 Task: For heading Use Amatic SC with green colour, bold & Underline.  font size for heading24,  'Change the font style of data to'Amatic SC and font size to 16,  Change the alignment of both headline & data to Align center.  In the sheet  Attendance Summary
Action: Mouse moved to (266, 128)
Screenshot: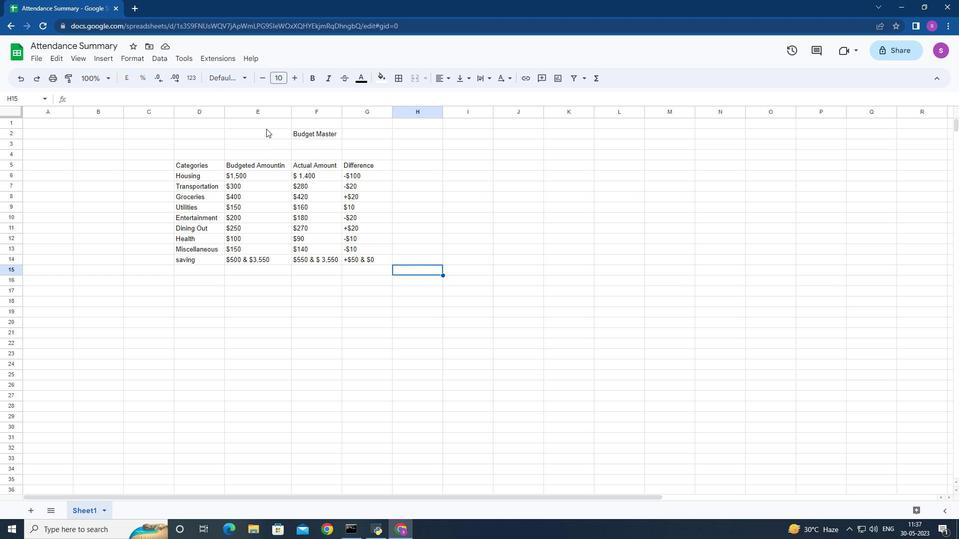 
Action: Mouse pressed left at (266, 128)
Screenshot: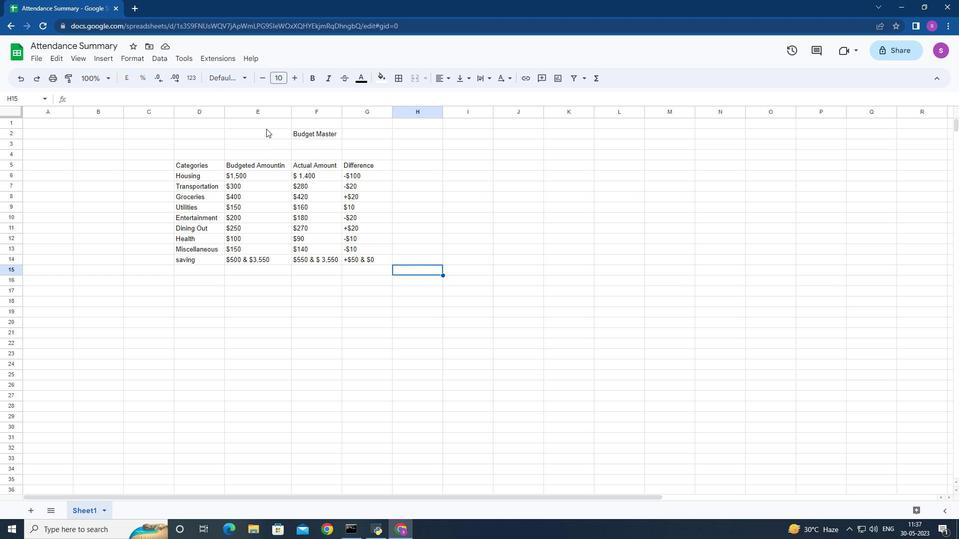 
Action: Mouse moved to (247, 77)
Screenshot: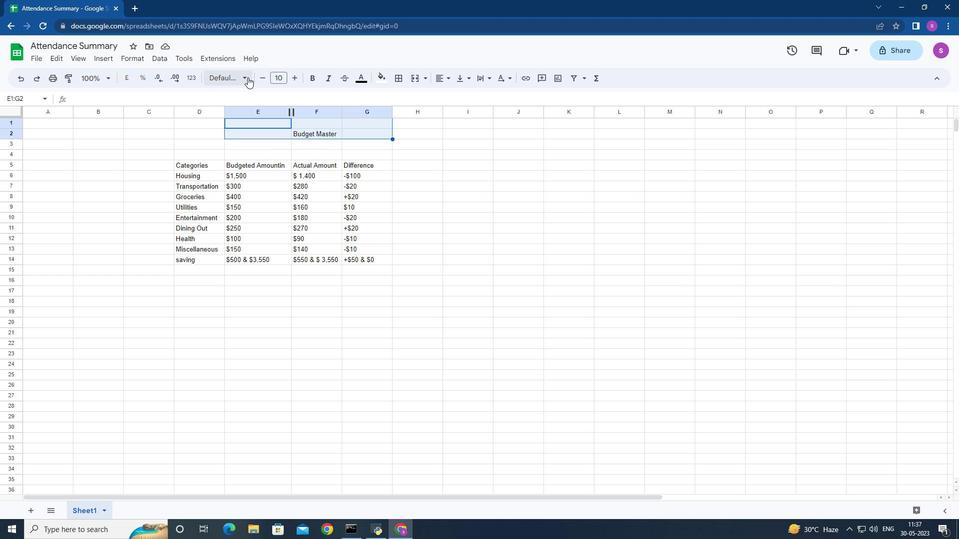 
Action: Mouse pressed left at (247, 77)
Screenshot: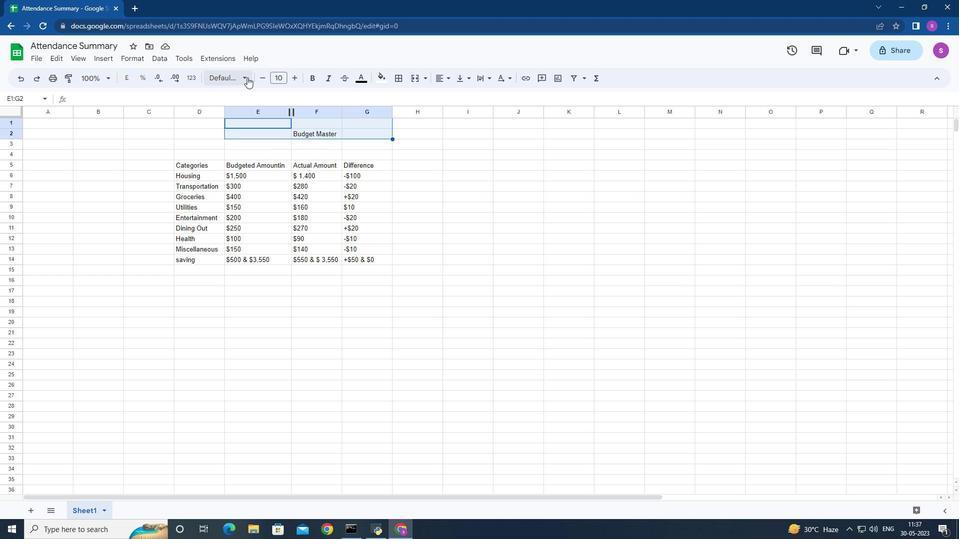 
Action: Mouse moved to (249, 262)
Screenshot: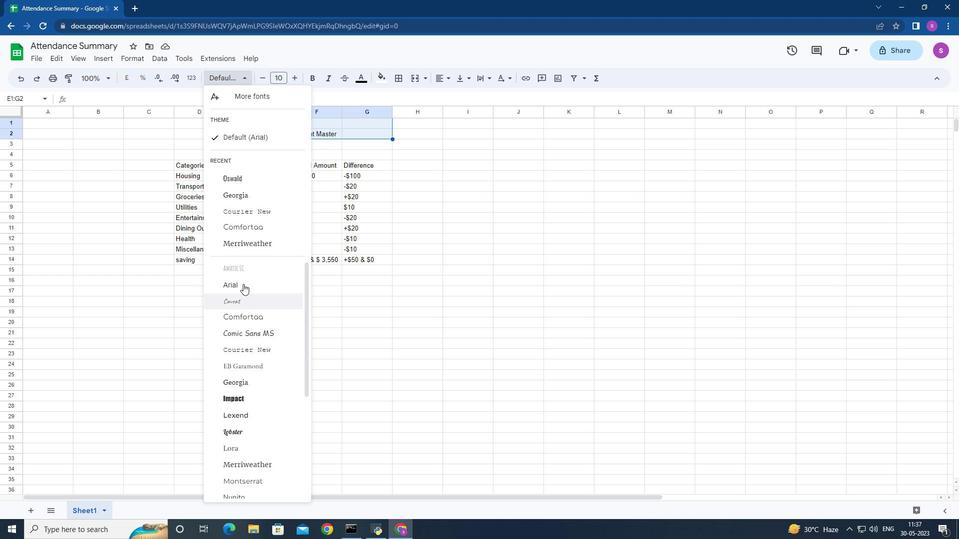 
Action: Mouse pressed left at (249, 262)
Screenshot: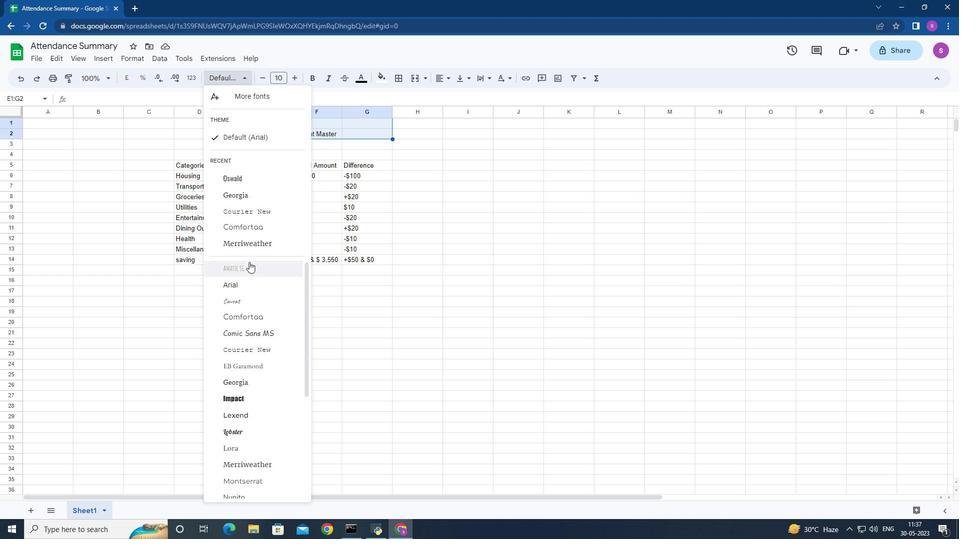 
Action: Mouse moved to (362, 79)
Screenshot: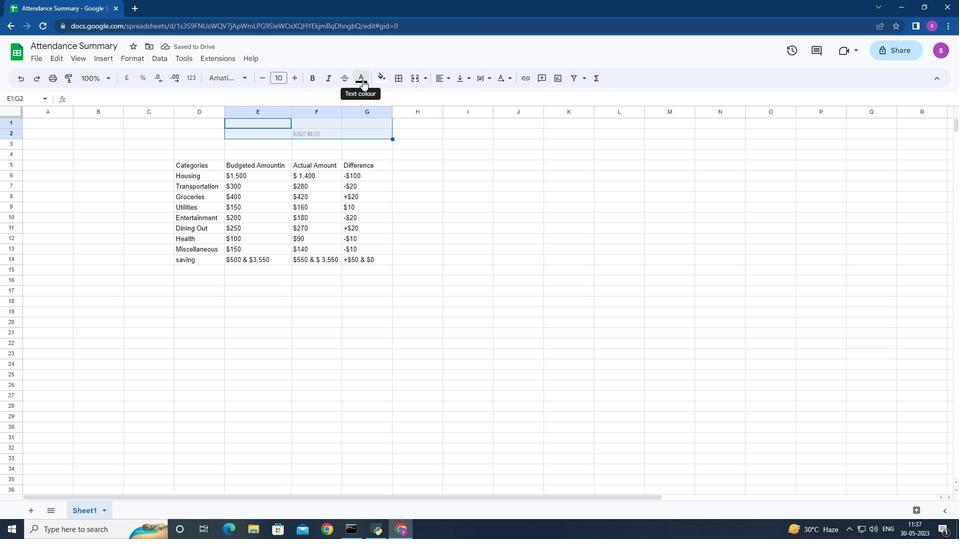 
Action: Mouse pressed left at (362, 79)
Screenshot: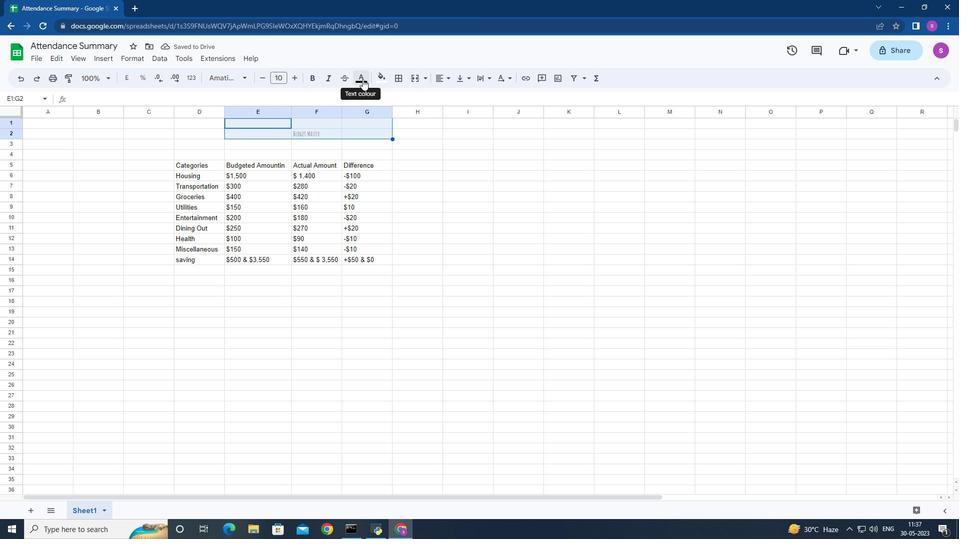 
Action: Mouse moved to (409, 124)
Screenshot: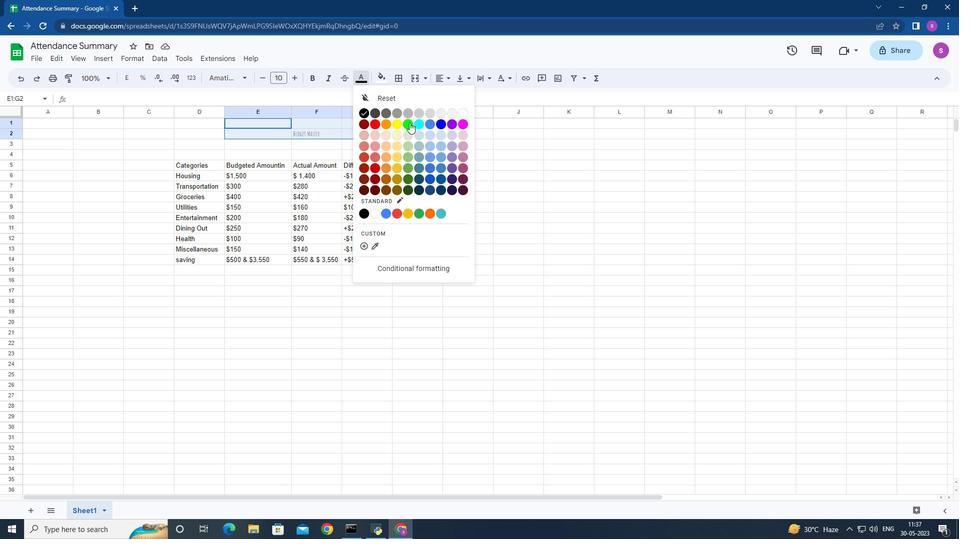 
Action: Mouse pressed left at (409, 124)
Screenshot: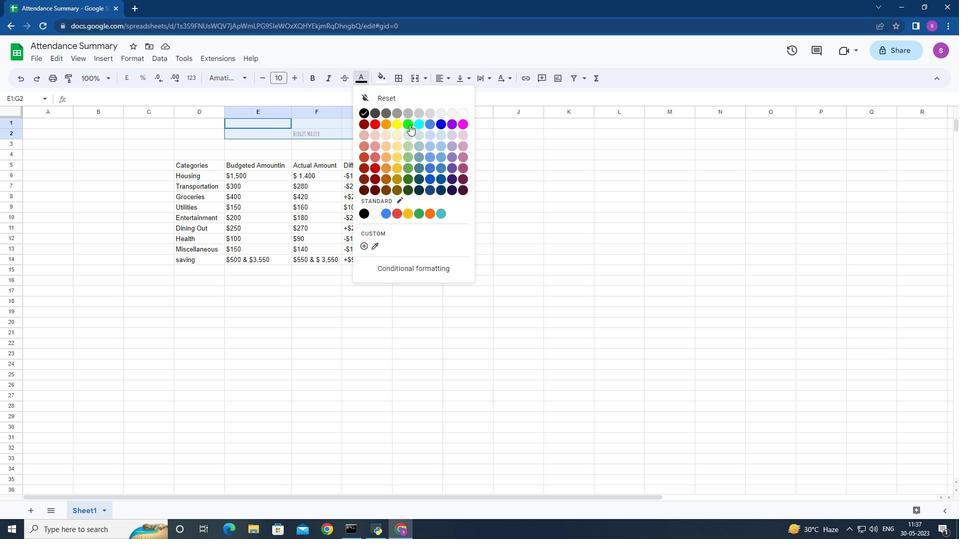 
Action: Mouse moved to (363, 77)
Screenshot: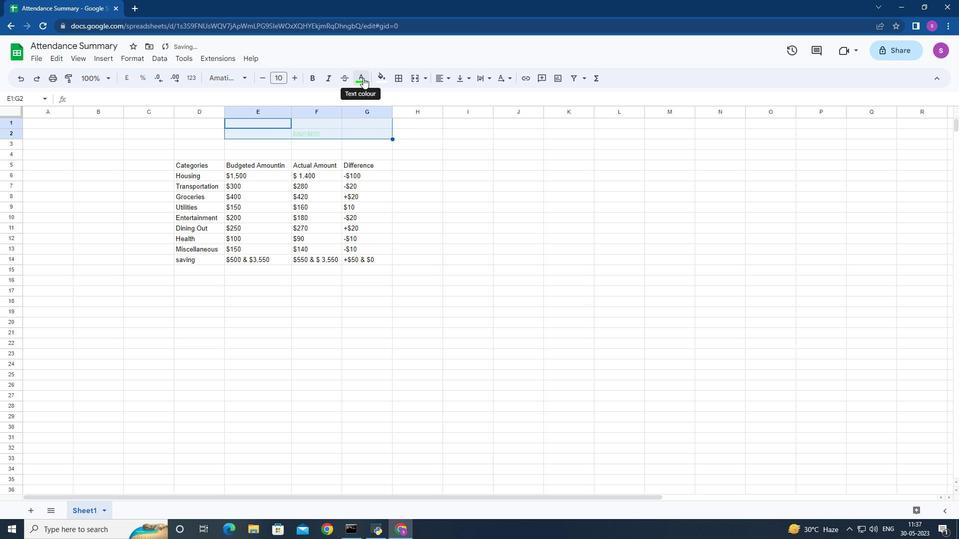 
Action: Mouse pressed left at (363, 77)
Screenshot: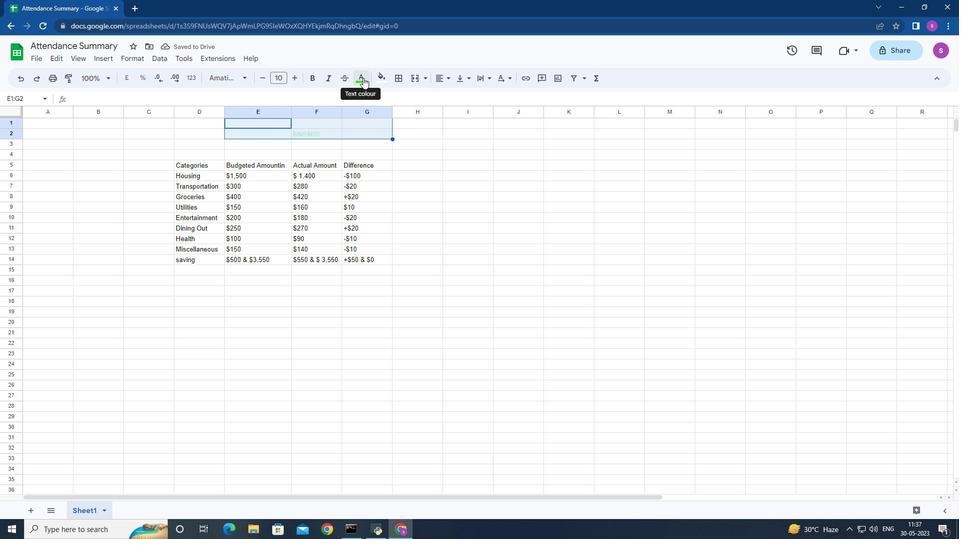 
Action: Mouse moved to (407, 125)
Screenshot: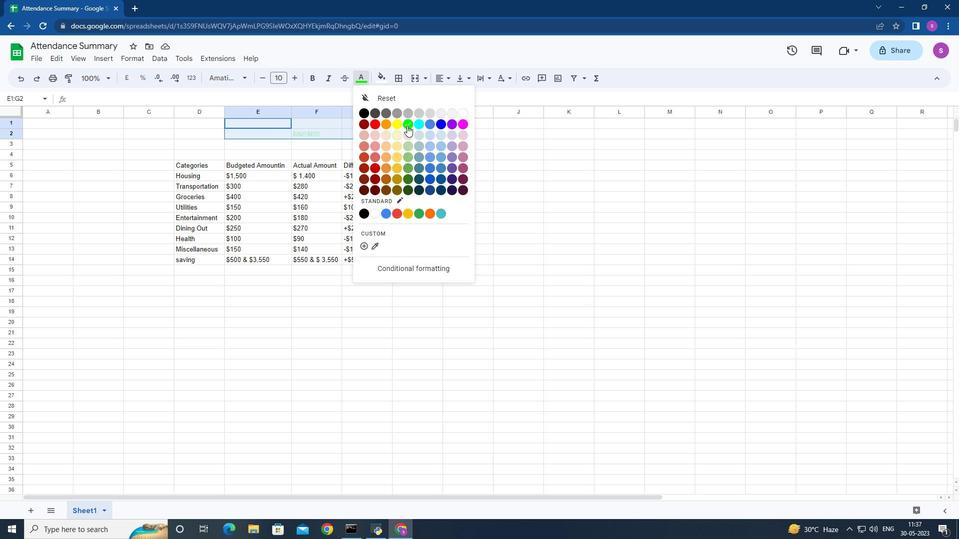 
Action: Mouse pressed left at (407, 125)
Screenshot: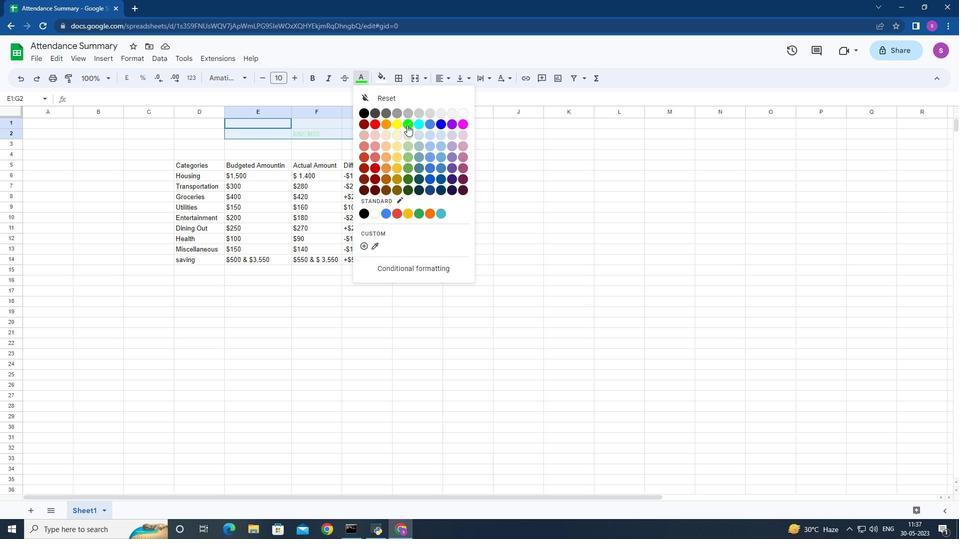
Action: Mouse moved to (310, 77)
Screenshot: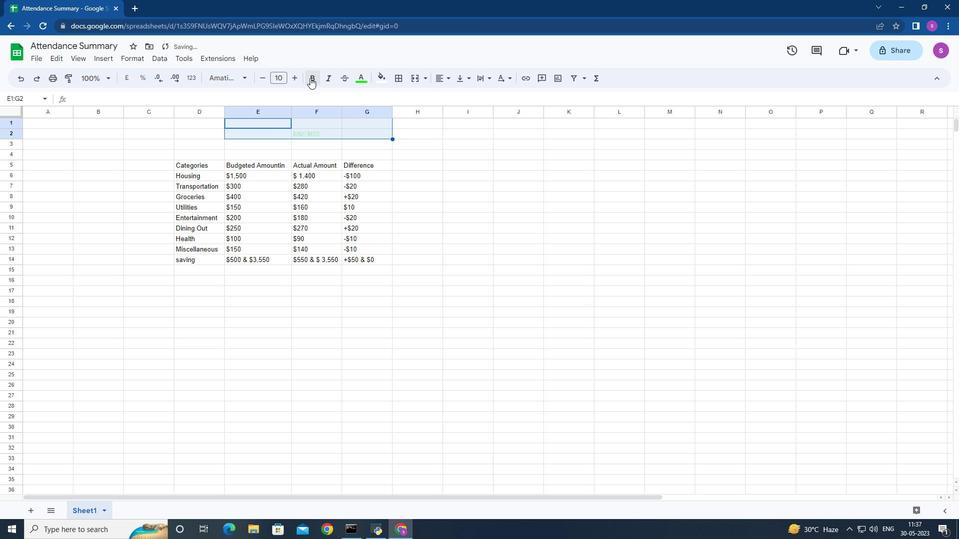 
Action: Mouse pressed left at (310, 77)
Screenshot: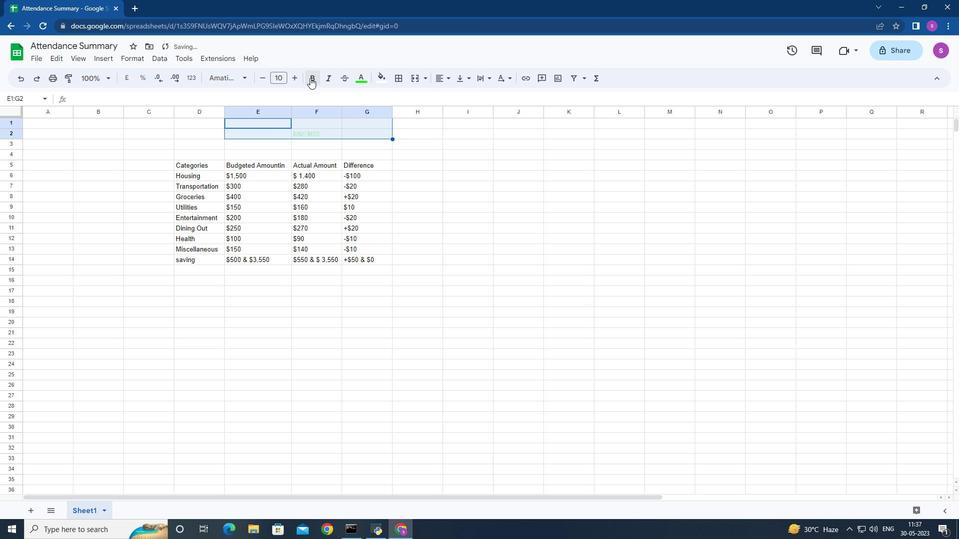 
Action: Mouse moved to (133, 59)
Screenshot: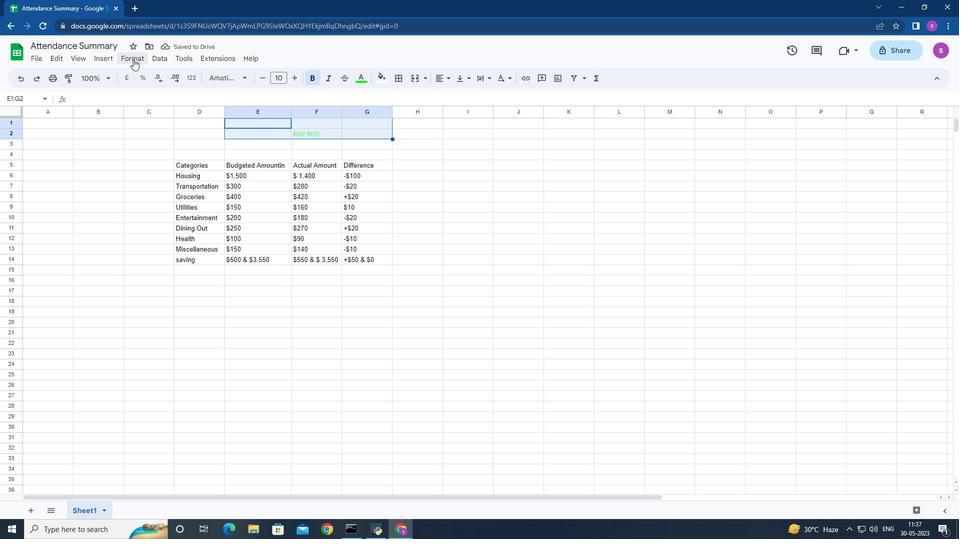 
Action: Mouse pressed left at (133, 59)
Screenshot: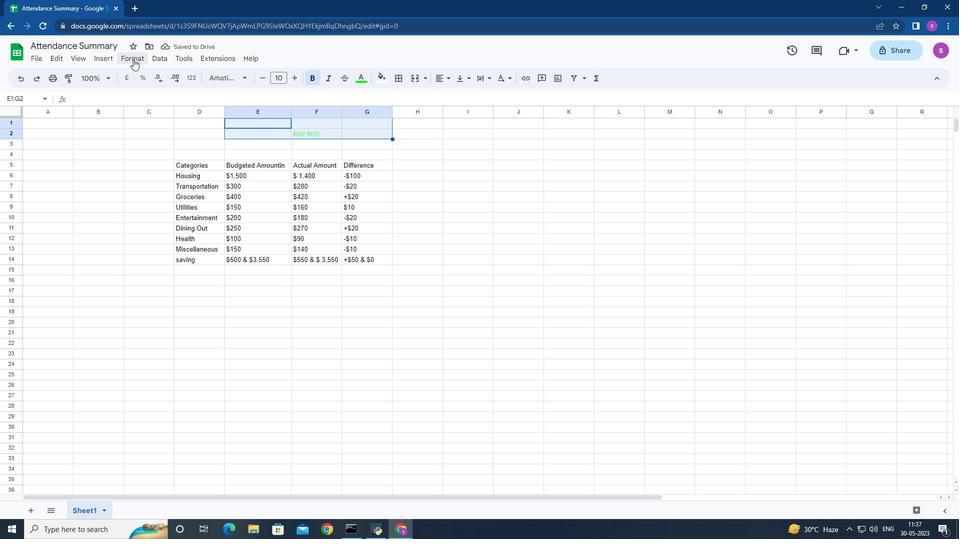
Action: Mouse moved to (307, 150)
Screenshot: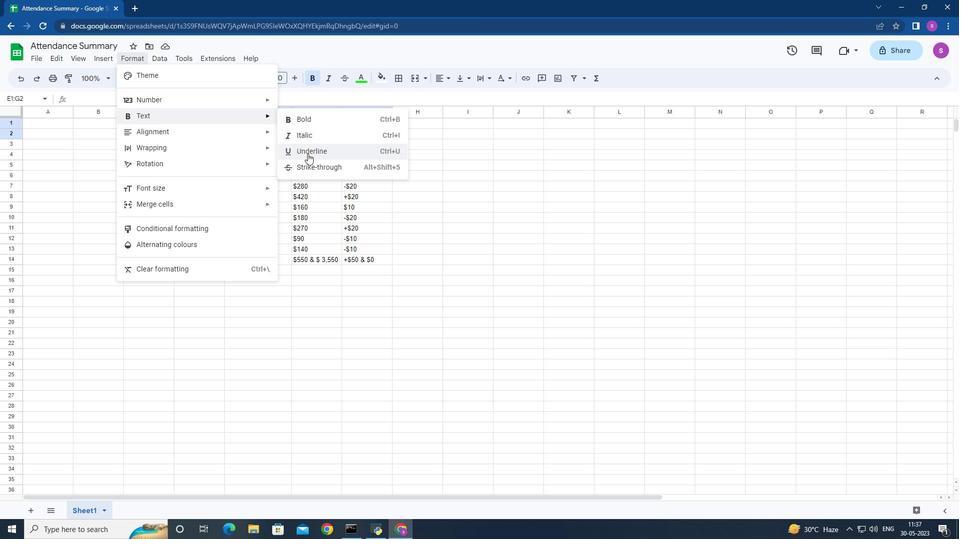 
Action: Mouse pressed left at (307, 150)
Screenshot: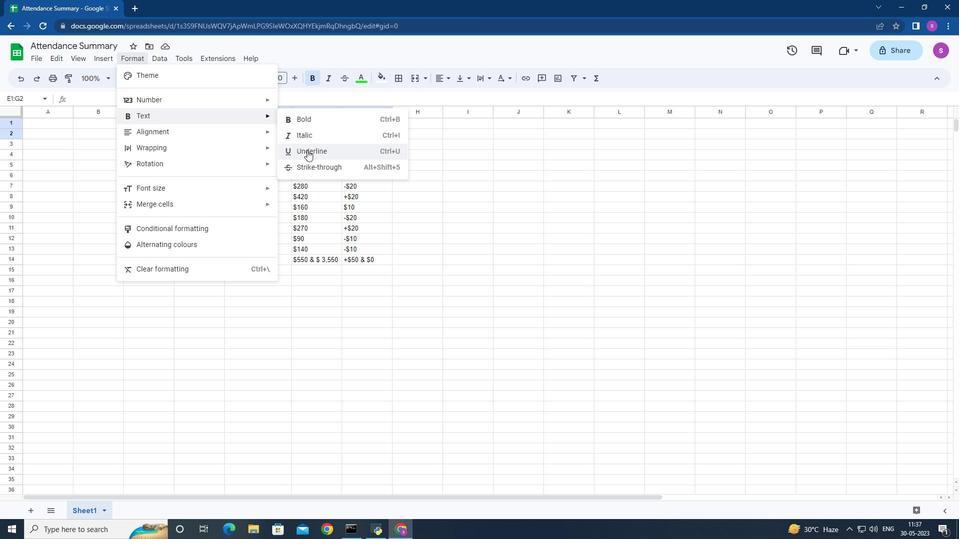 
Action: Mouse moved to (295, 77)
Screenshot: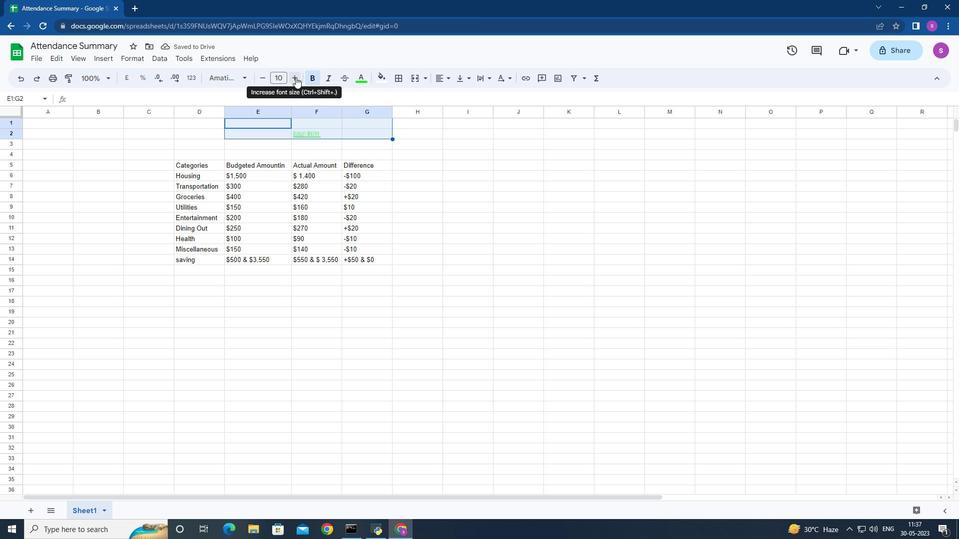 
Action: Mouse pressed left at (295, 77)
Screenshot: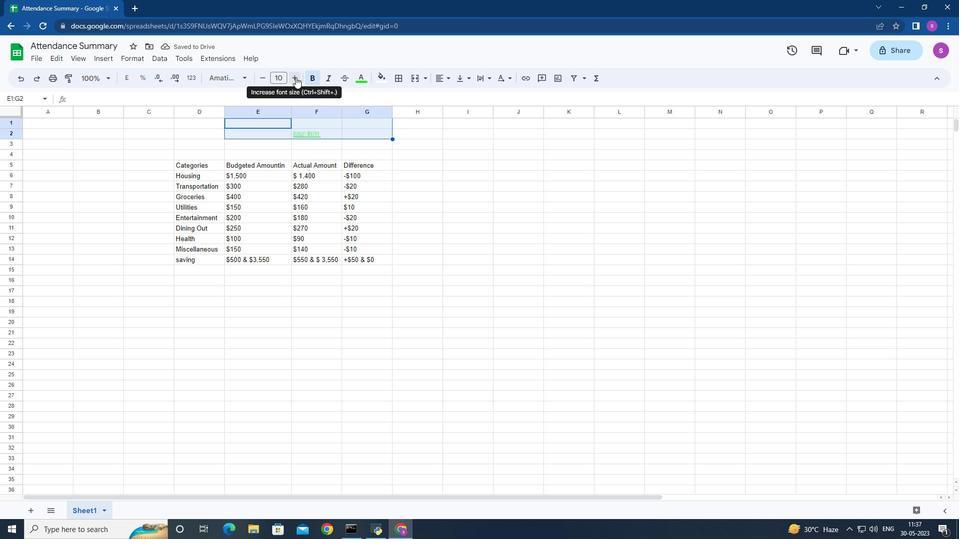 
Action: Mouse pressed left at (295, 77)
Screenshot: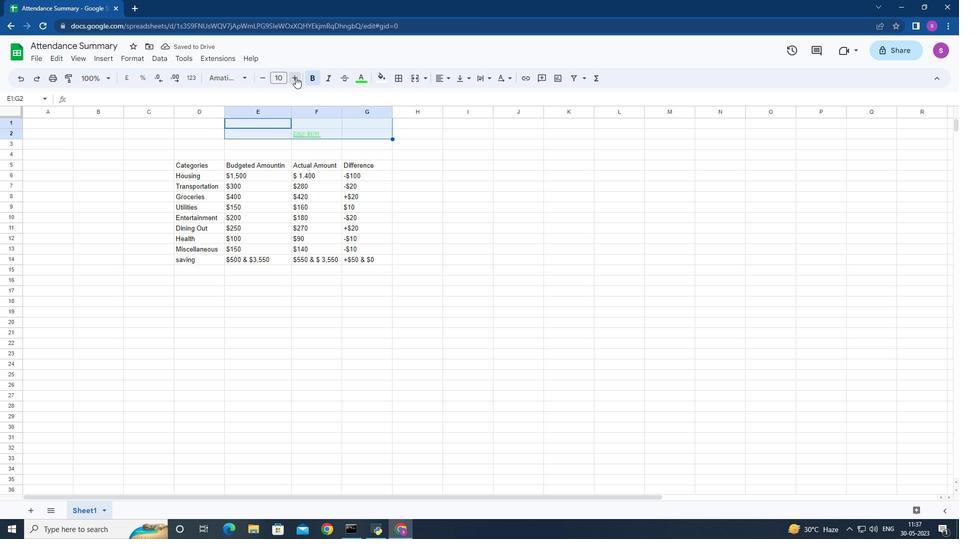 
Action: Mouse pressed left at (295, 77)
Screenshot: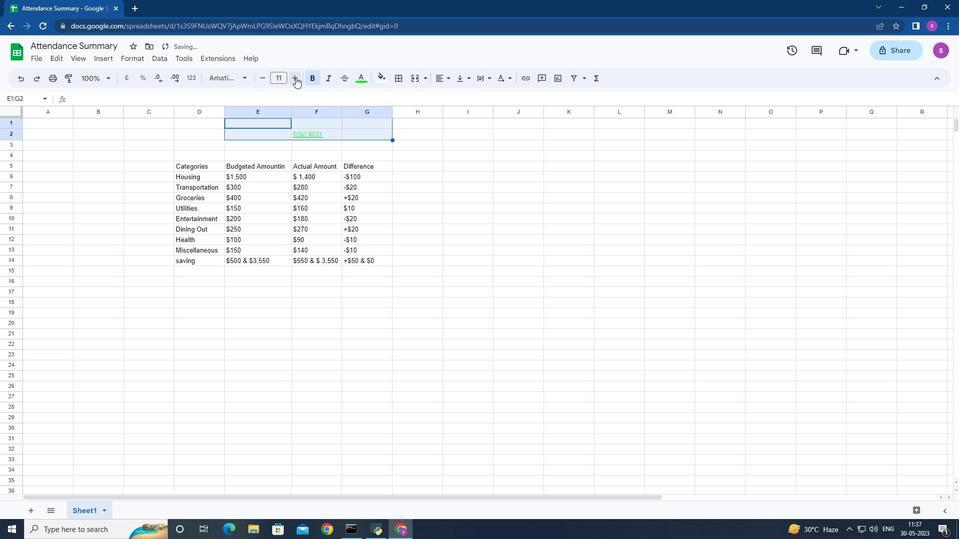 
Action: Mouse pressed left at (295, 77)
Screenshot: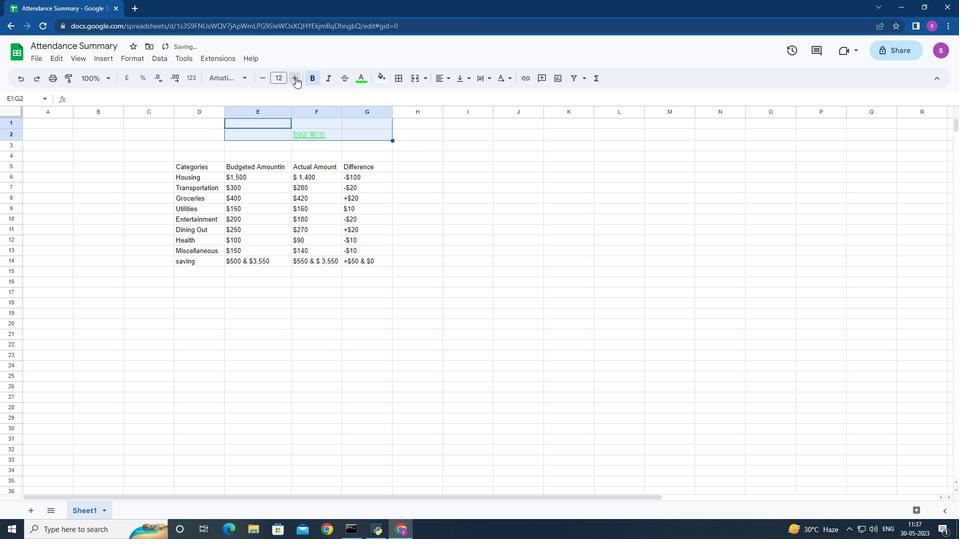 
Action: Mouse pressed left at (295, 77)
Screenshot: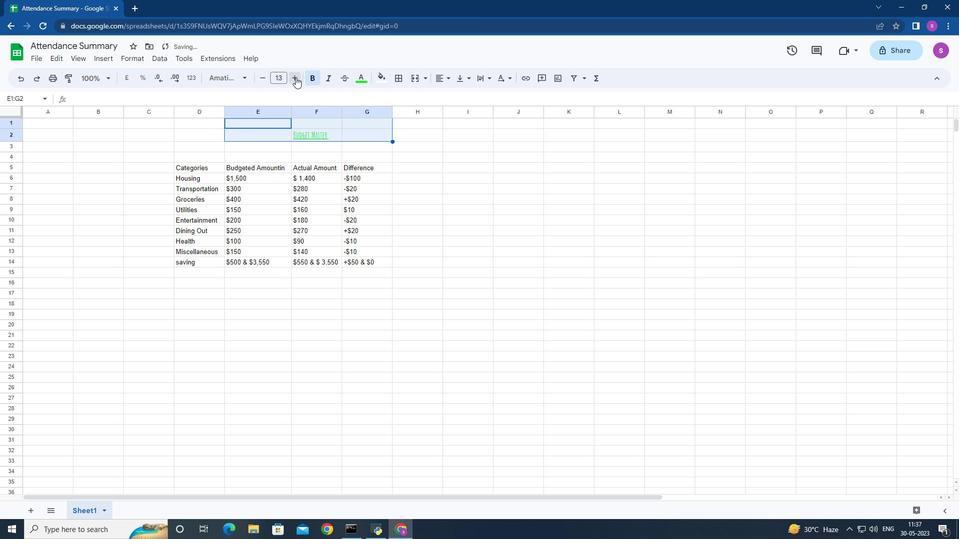 
Action: Mouse pressed left at (295, 77)
Screenshot: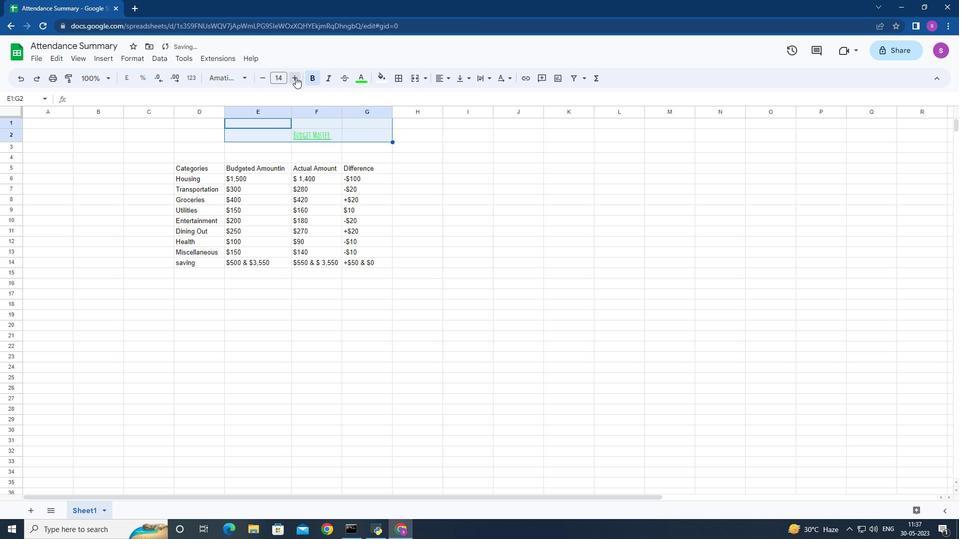 
Action: Mouse pressed left at (295, 77)
Screenshot: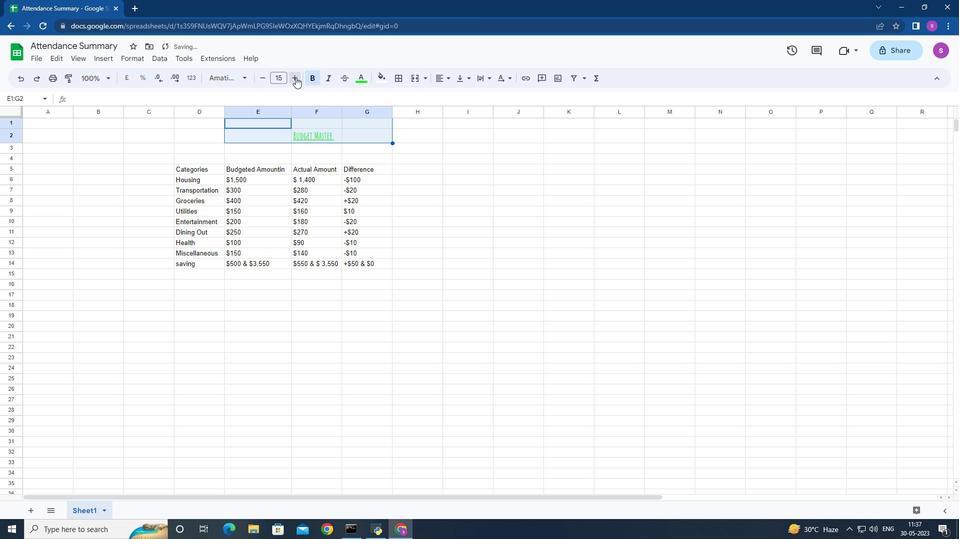 
Action: Mouse pressed left at (295, 77)
Screenshot: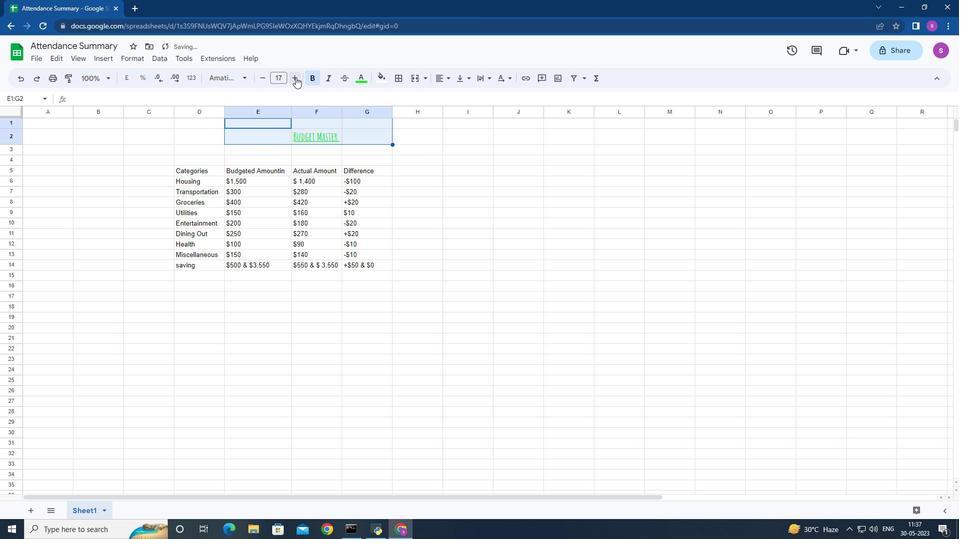 
Action: Mouse moved to (295, 77)
Screenshot: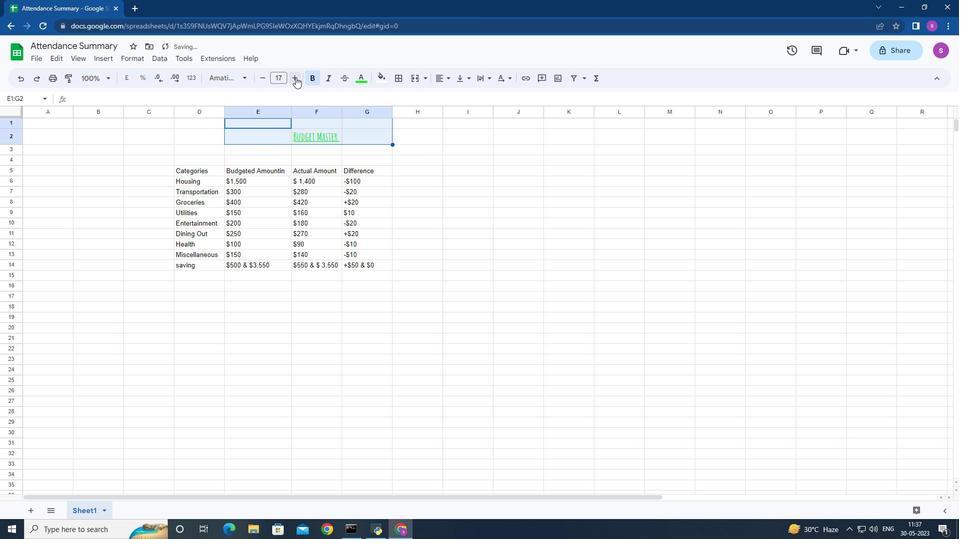 
Action: Mouse pressed left at (295, 77)
Screenshot: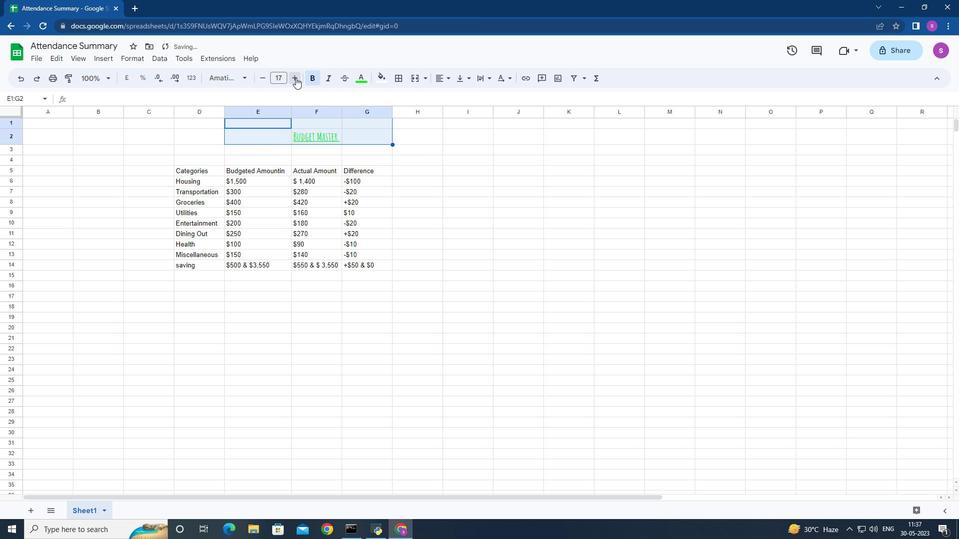 
Action: Mouse pressed left at (295, 77)
Screenshot: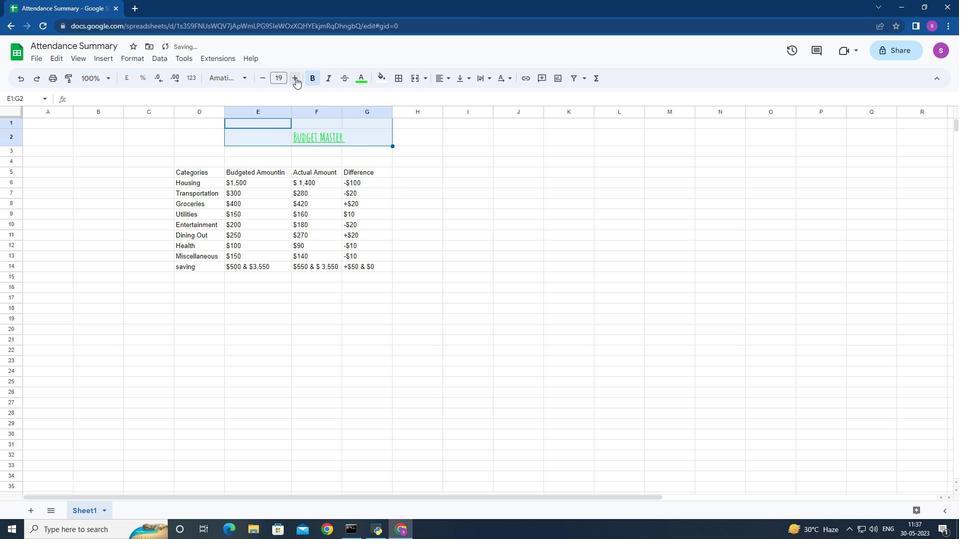 
Action: Mouse pressed left at (295, 77)
Screenshot: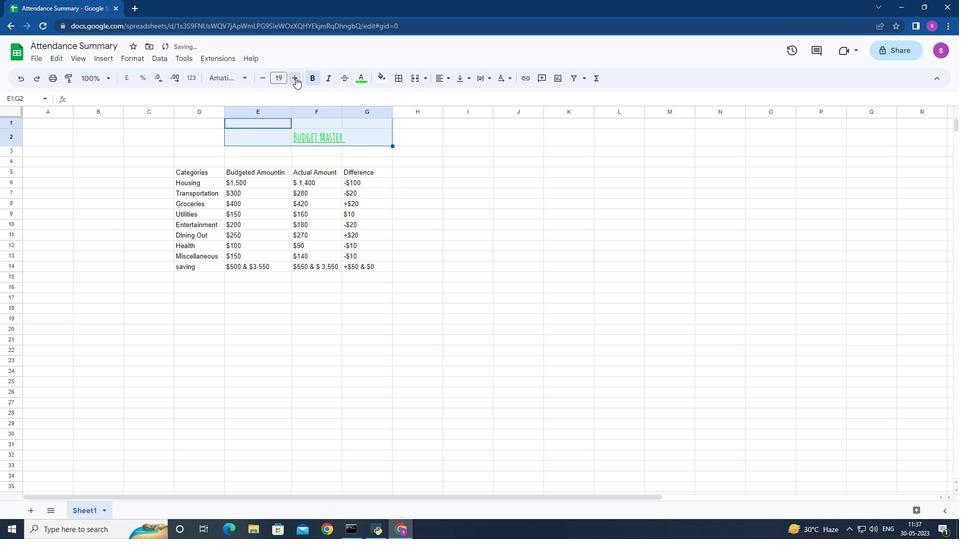
Action: Mouse pressed left at (295, 77)
Screenshot: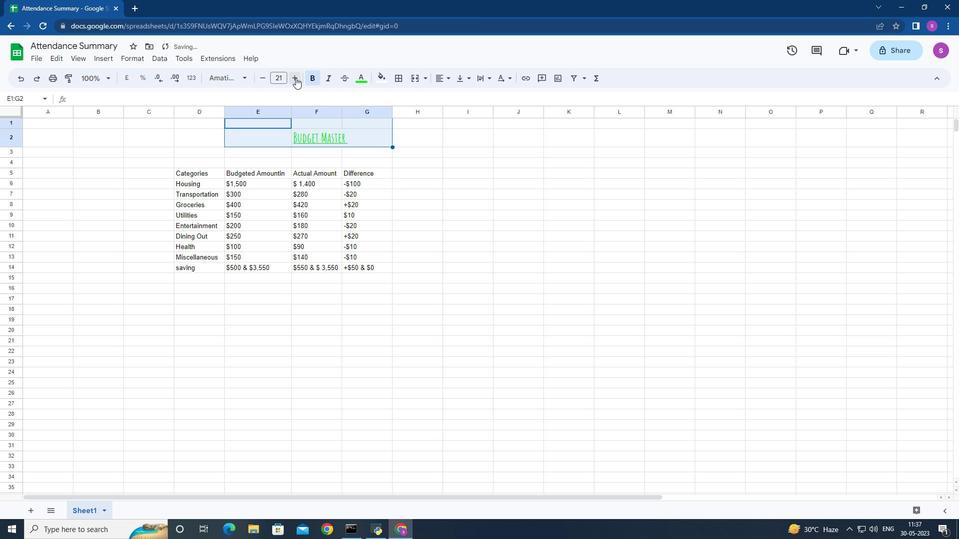 
Action: Mouse pressed left at (295, 77)
Screenshot: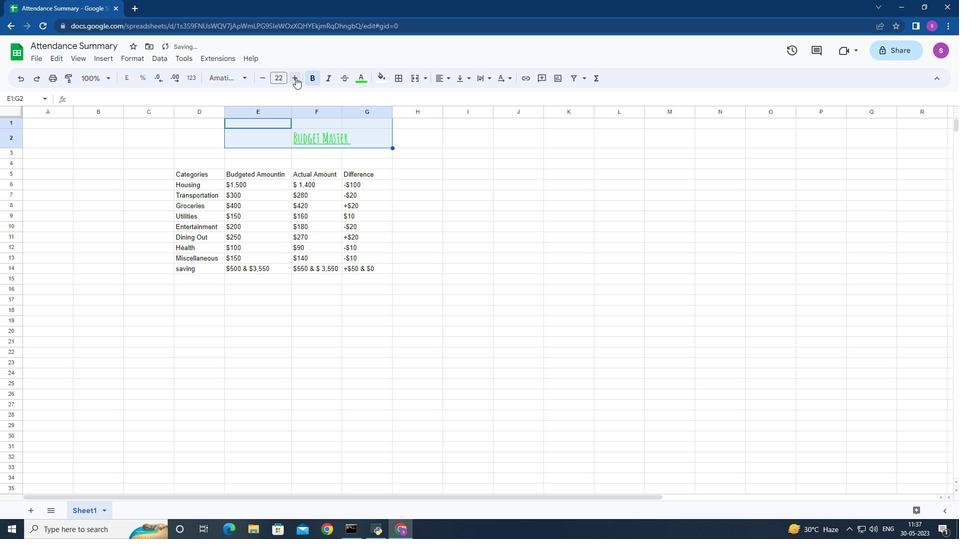 
Action: Mouse pressed left at (295, 77)
Screenshot: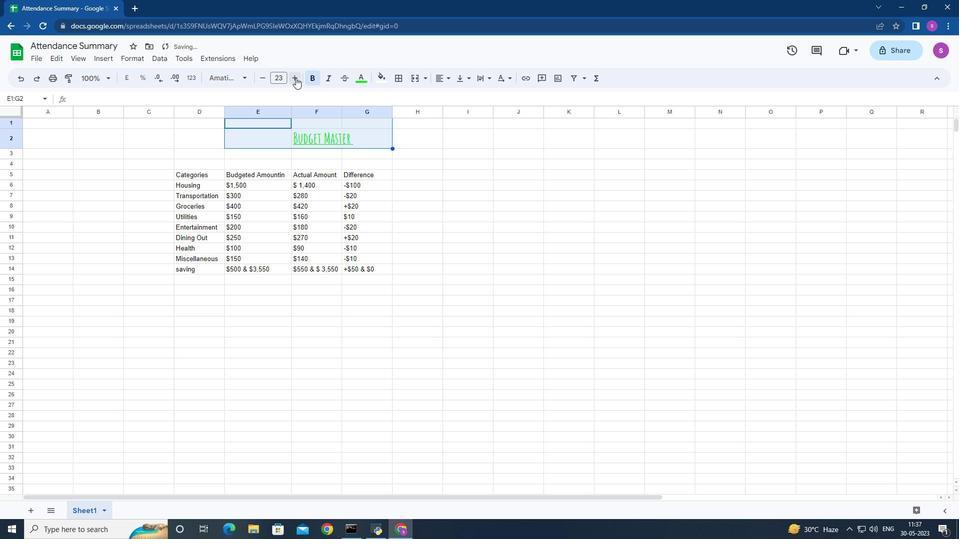 
Action: Mouse moved to (141, 160)
Screenshot: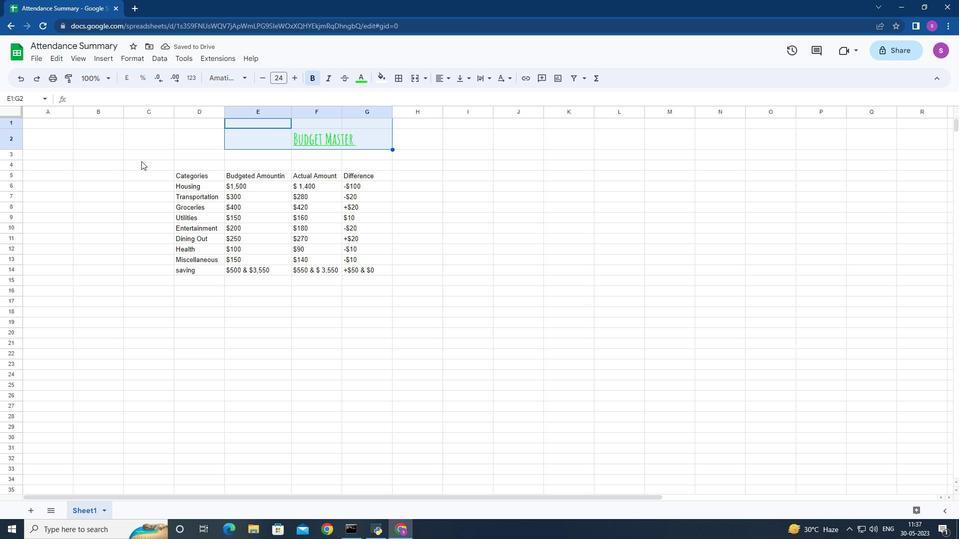 
Action: Mouse pressed left at (141, 160)
Screenshot: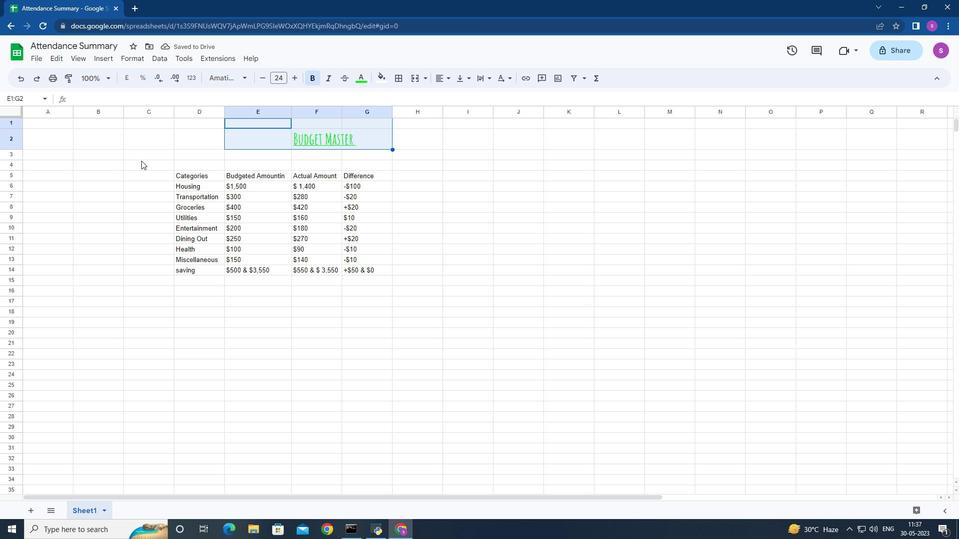 
Action: Mouse moved to (175, 174)
Screenshot: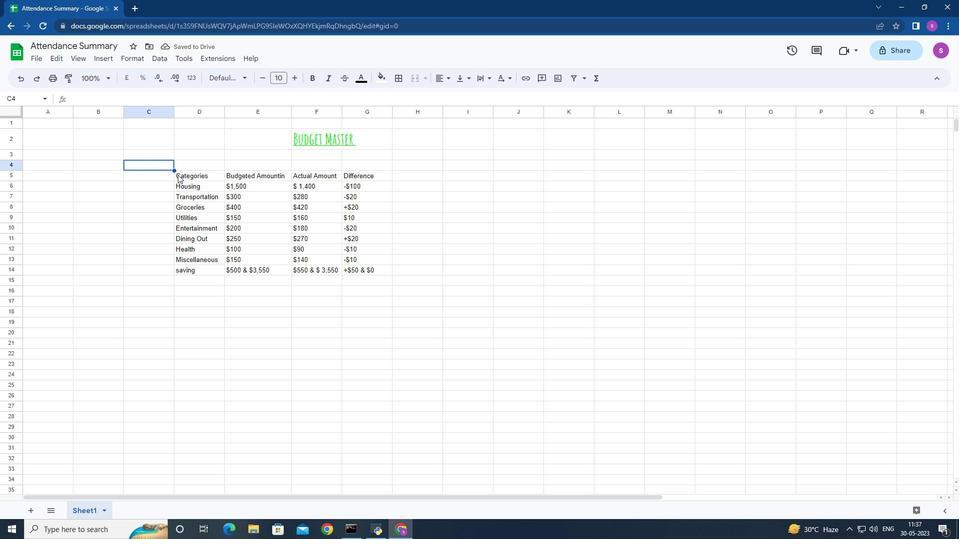 
Action: Mouse pressed left at (175, 174)
Screenshot: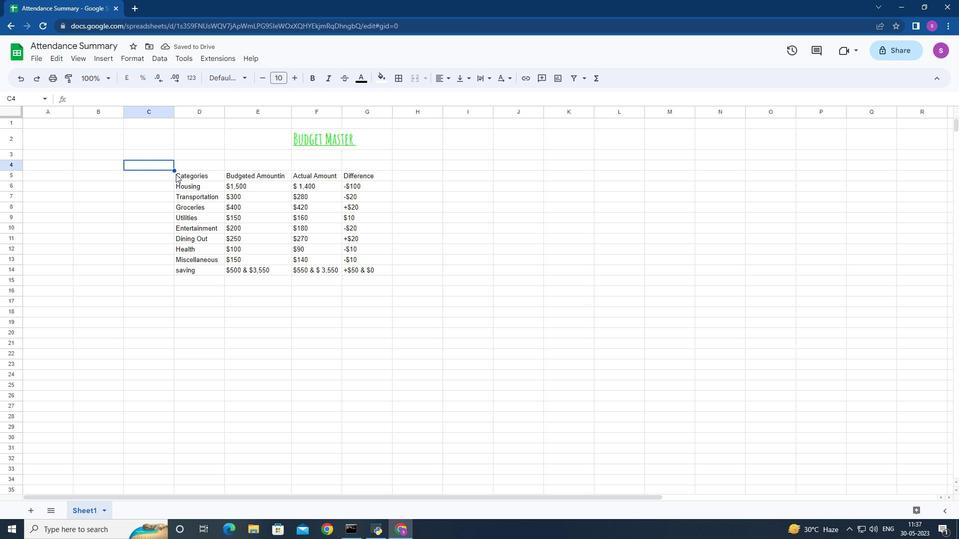 
Action: Mouse moved to (243, 76)
Screenshot: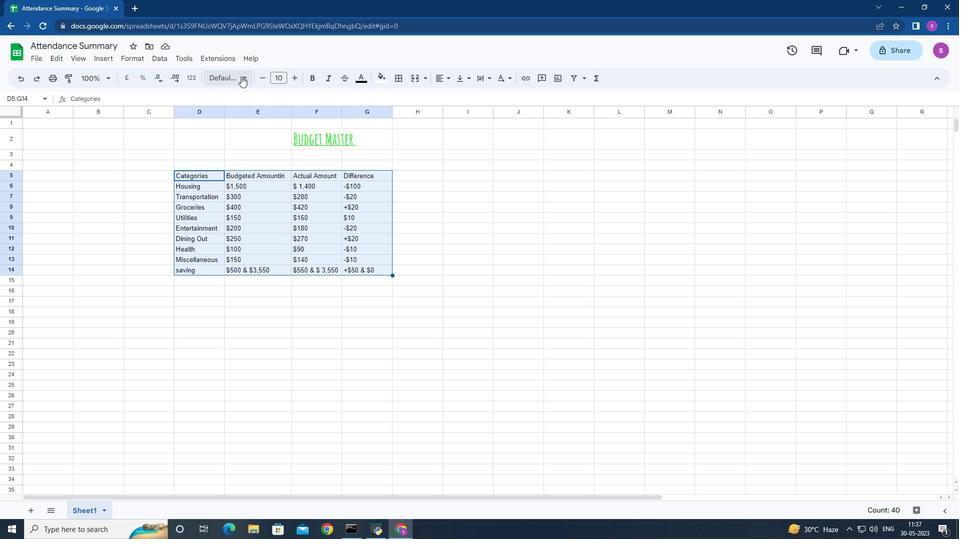 
Action: Mouse pressed left at (243, 76)
Screenshot: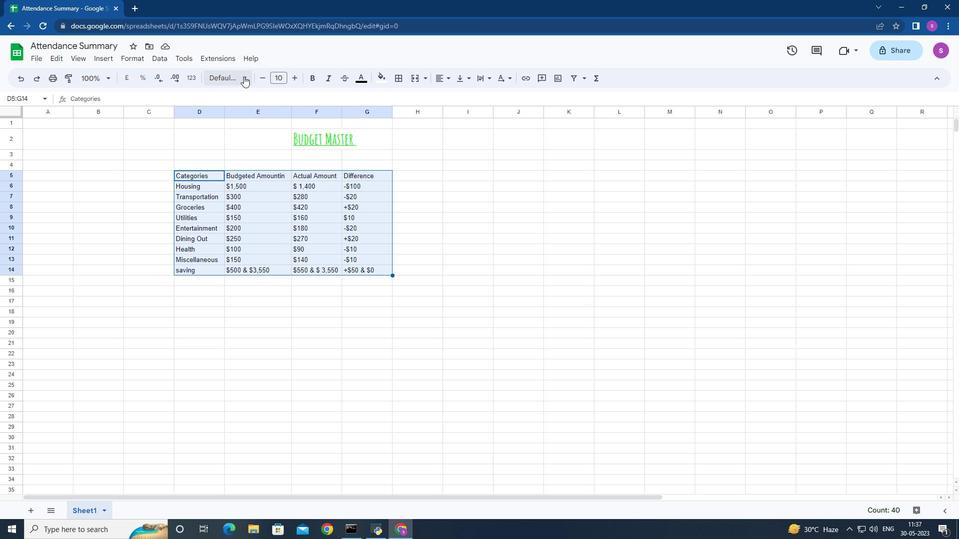 
Action: Mouse moved to (250, 181)
Screenshot: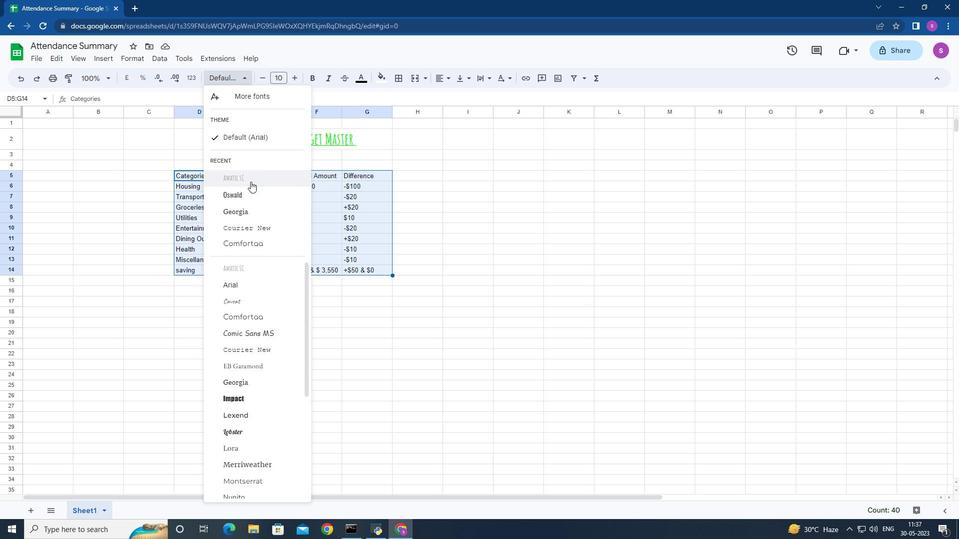 
Action: Mouse pressed left at (250, 181)
Screenshot: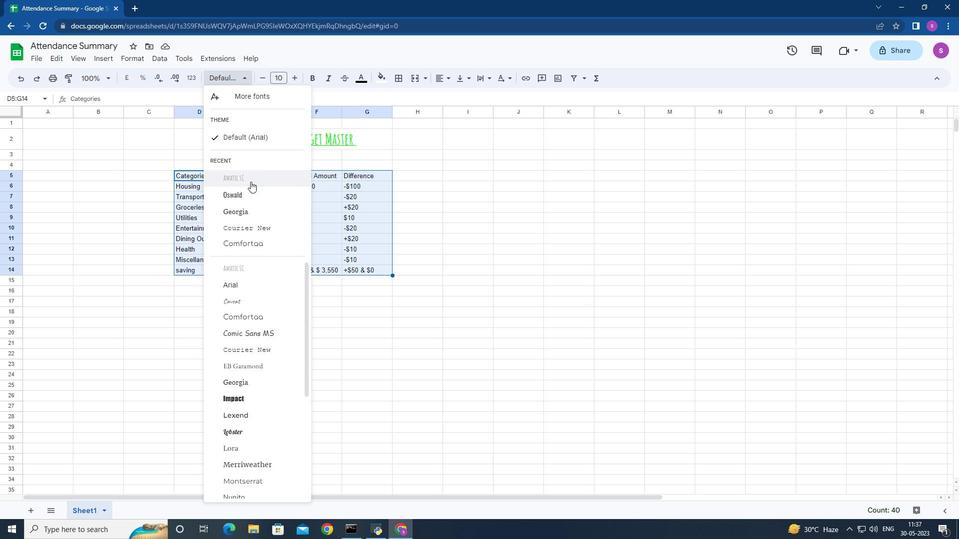 
Action: Mouse moved to (297, 79)
Screenshot: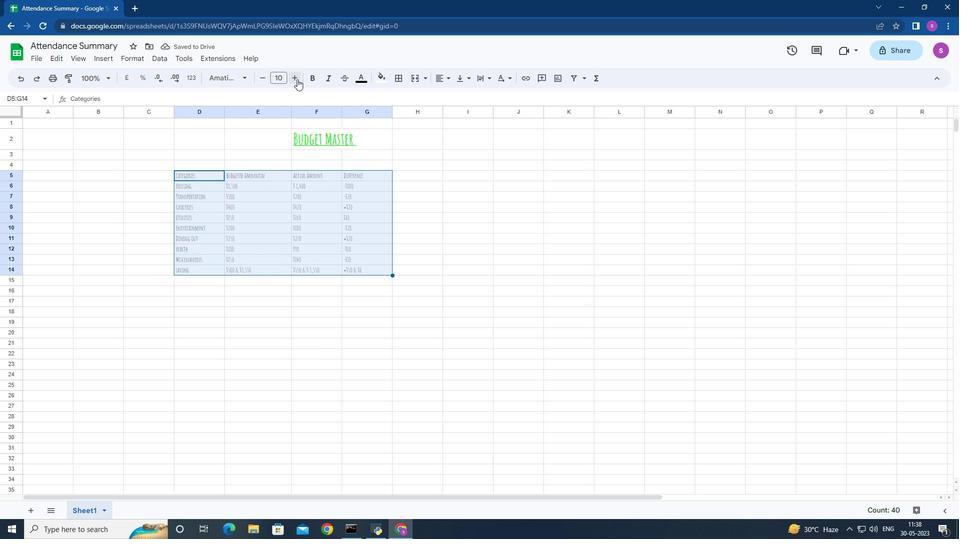 
Action: Mouse pressed left at (297, 79)
Screenshot: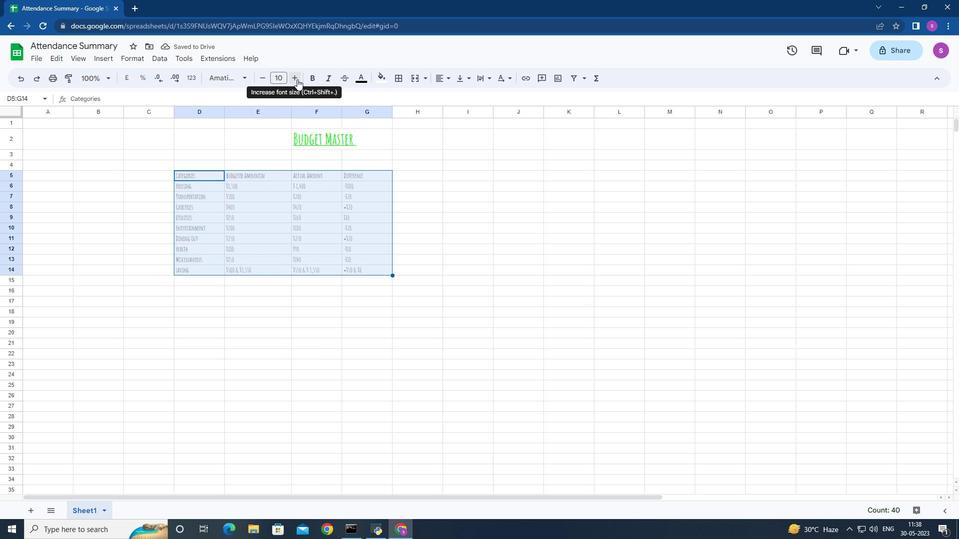 
Action: Mouse pressed left at (297, 79)
Screenshot: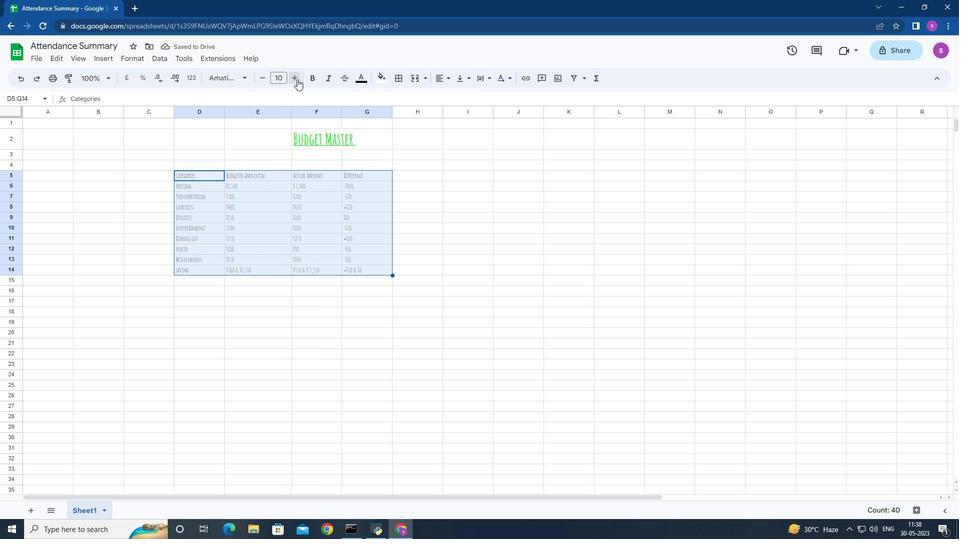 
Action: Mouse pressed left at (297, 79)
Screenshot: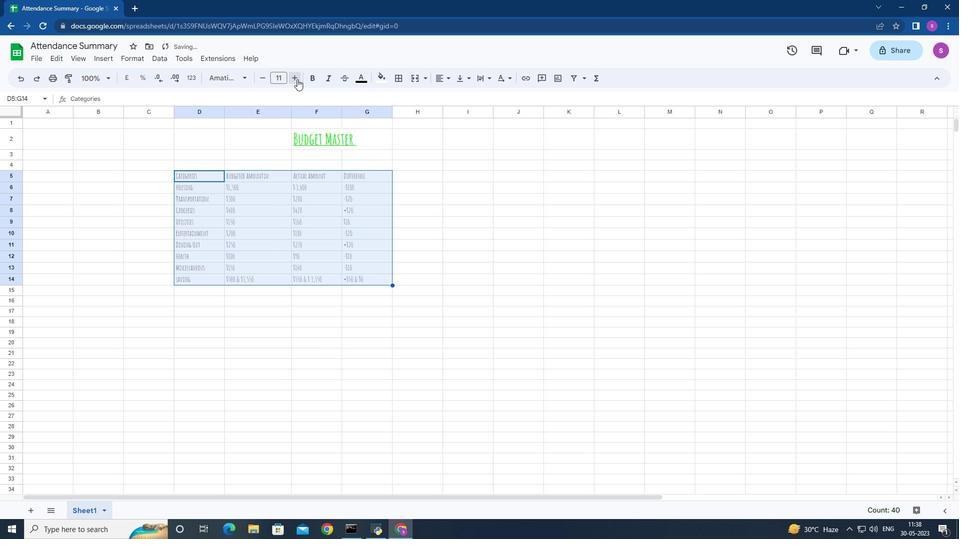 
Action: Mouse pressed left at (297, 79)
Screenshot: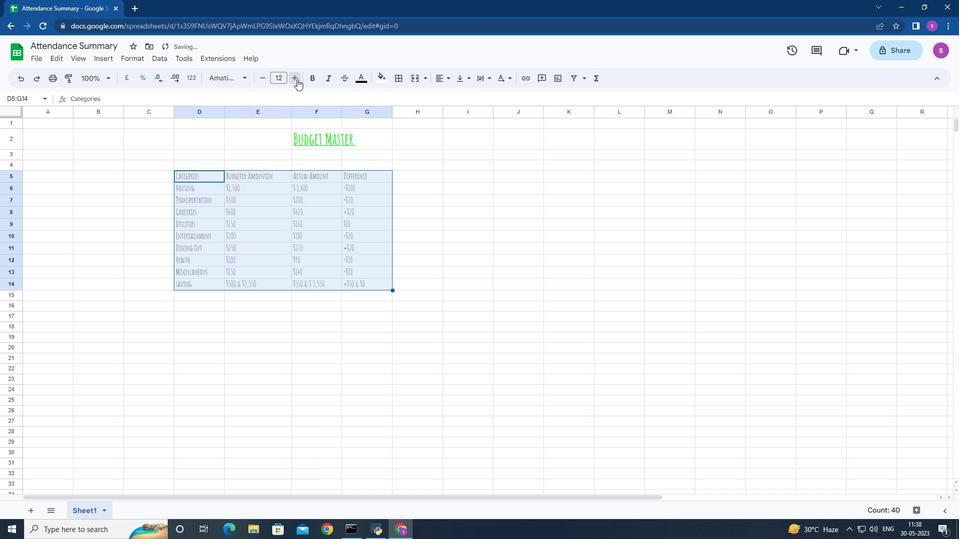 
Action: Mouse pressed left at (297, 79)
Screenshot: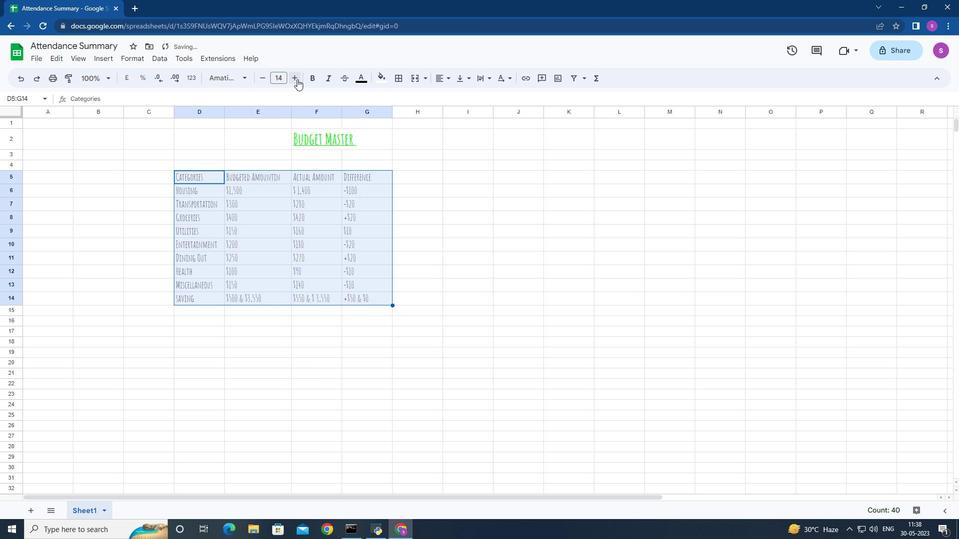 
Action: Mouse pressed left at (297, 79)
Screenshot: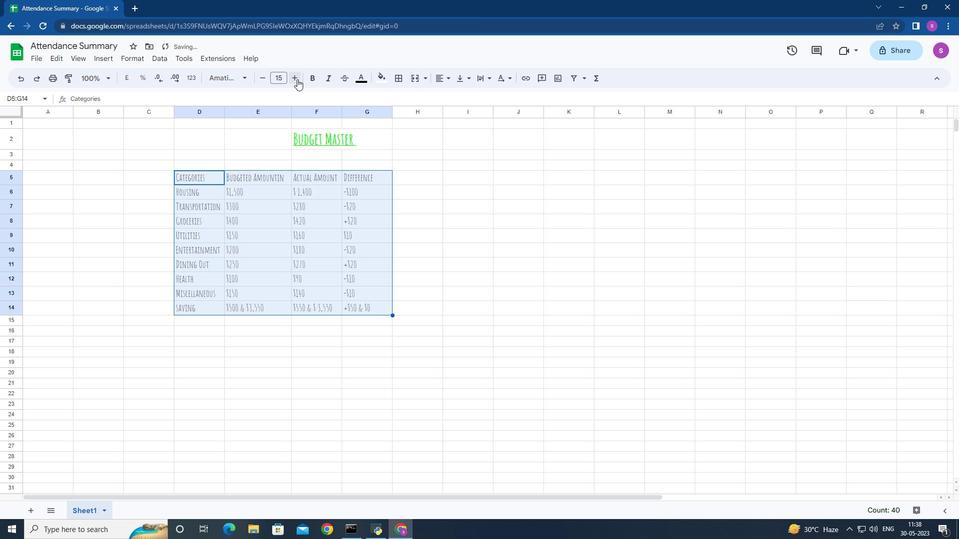 
Action: Mouse moved to (448, 79)
Screenshot: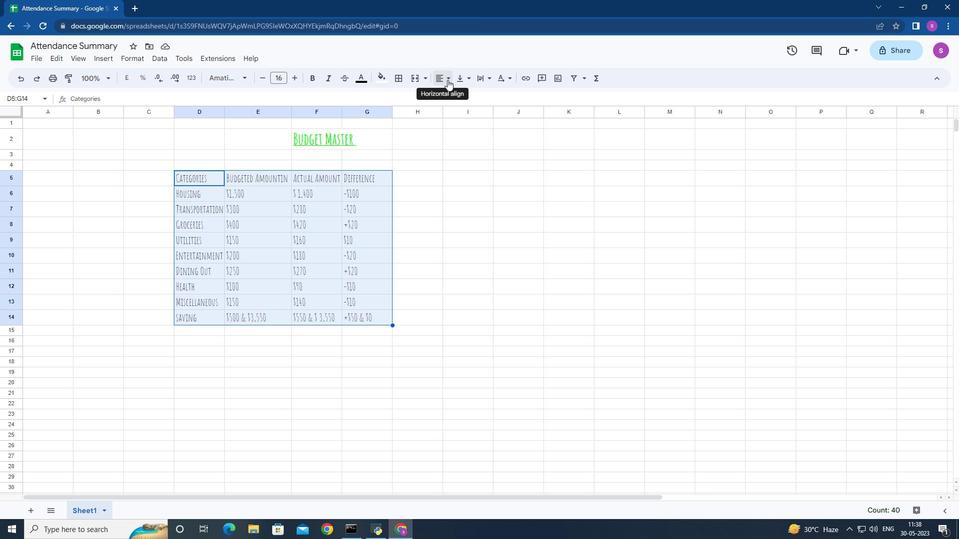 
Action: Mouse pressed left at (448, 79)
Screenshot: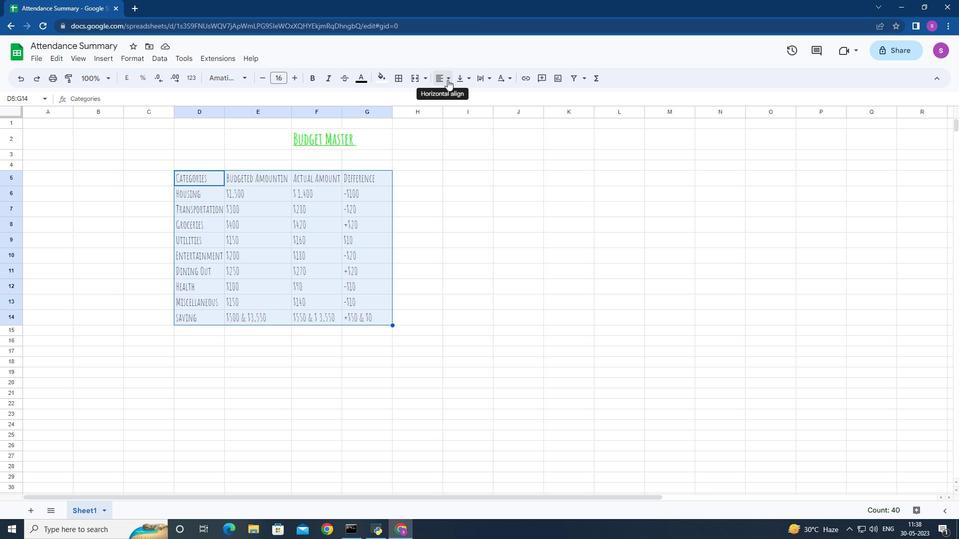 
Action: Mouse moved to (460, 97)
Screenshot: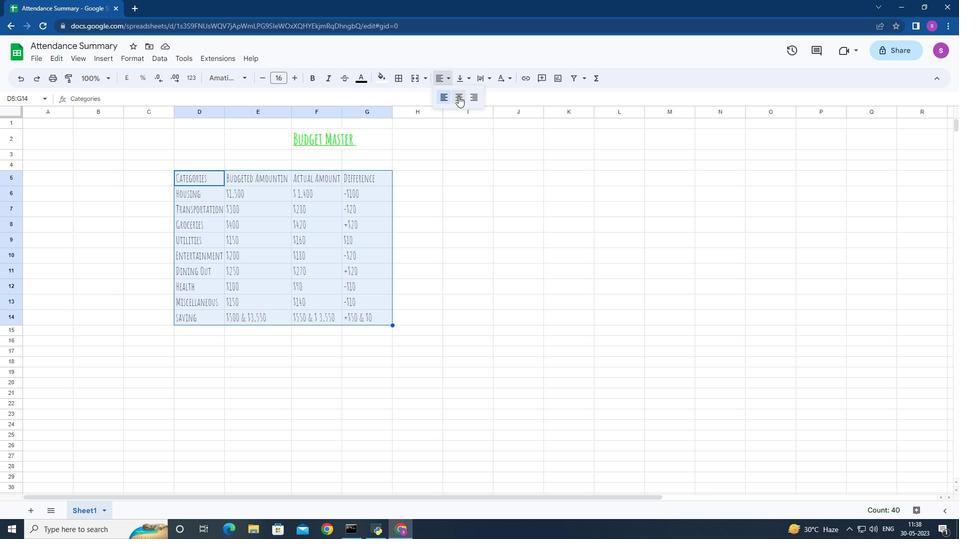 
Action: Mouse pressed left at (460, 97)
Screenshot: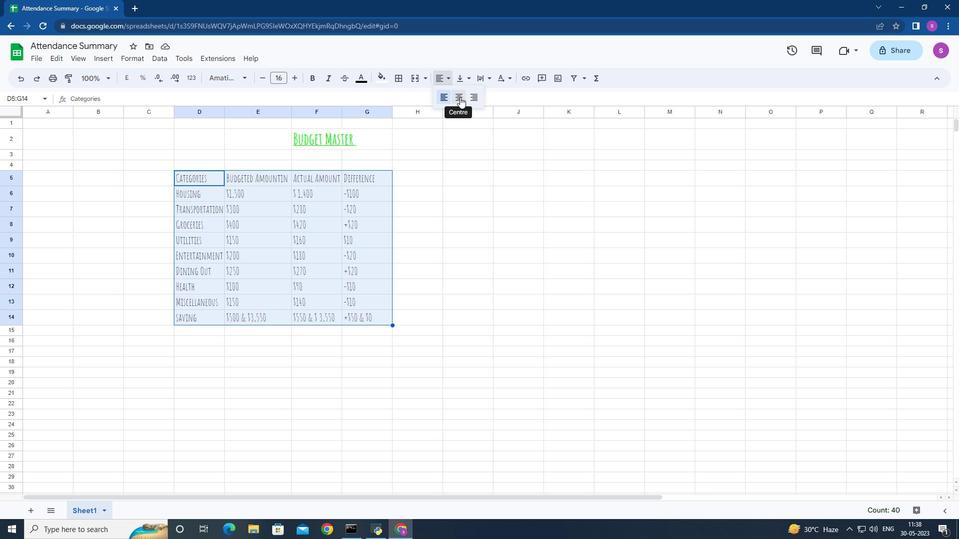 
Action: Mouse moved to (275, 134)
Screenshot: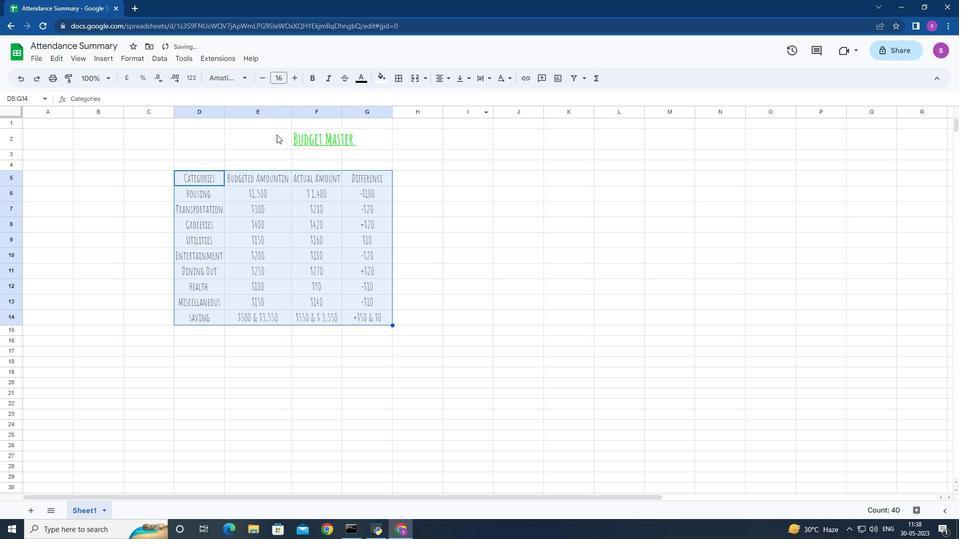 
Action: Mouse pressed left at (275, 134)
Screenshot: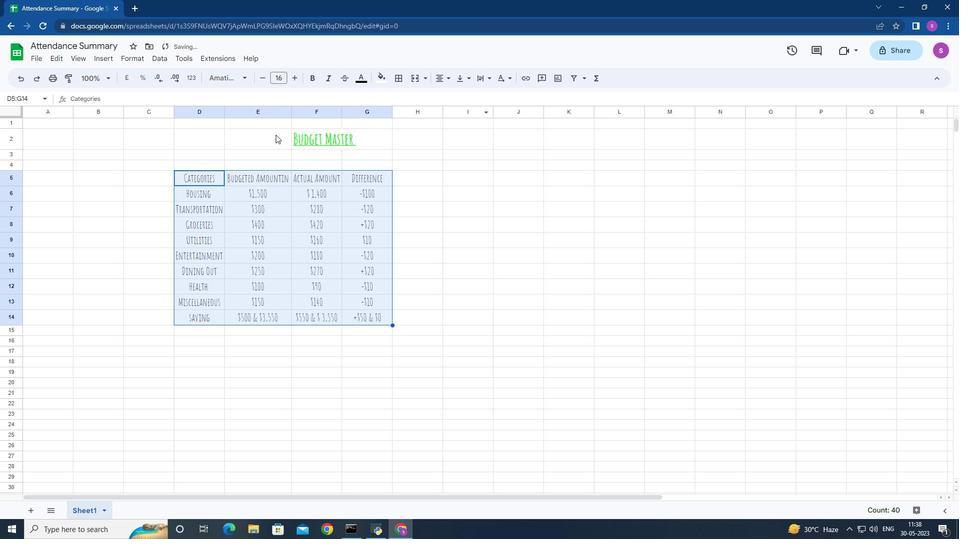 
Action: Mouse moved to (282, 134)
Screenshot: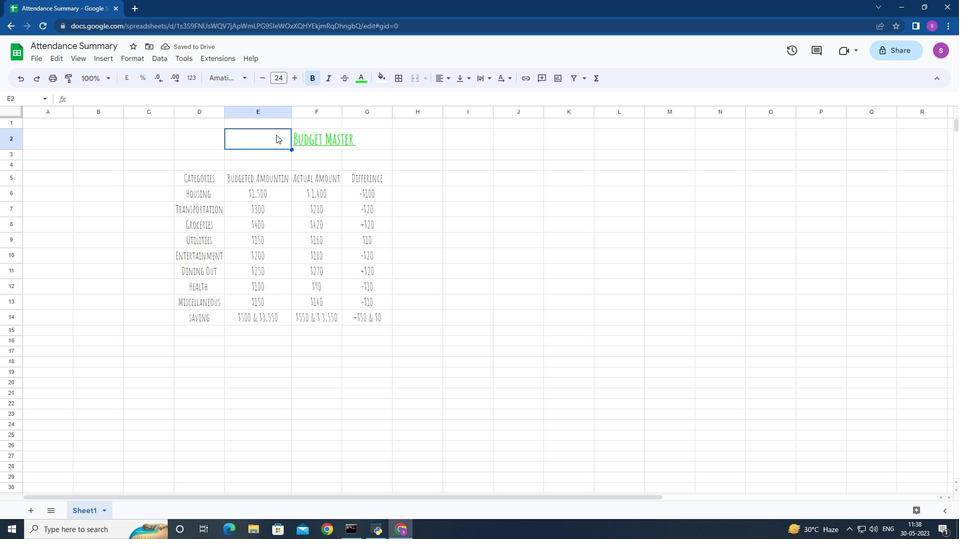 
Action: Mouse pressed left at (282, 134)
Screenshot: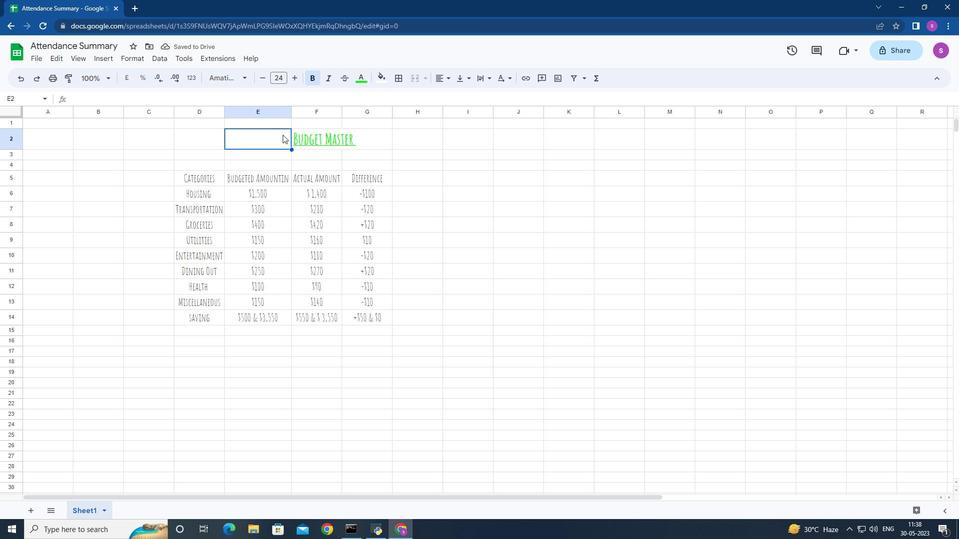 
Action: Mouse moved to (448, 79)
Screenshot: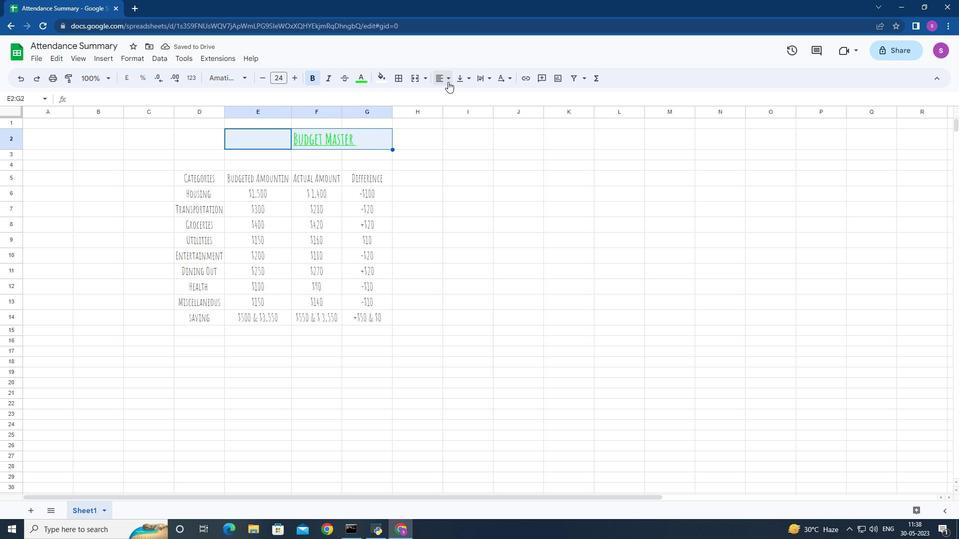 
Action: Mouse pressed left at (448, 79)
Screenshot: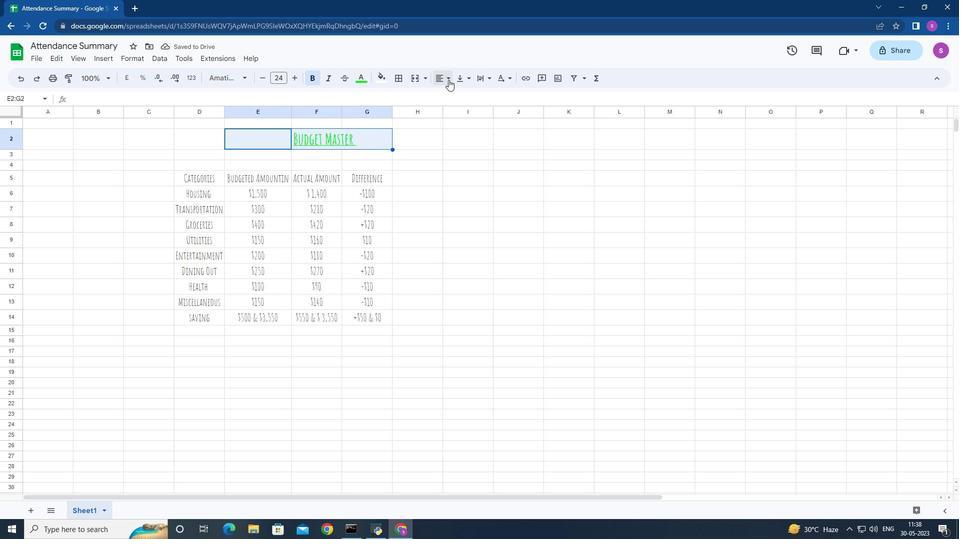 
Action: Mouse moved to (459, 95)
Screenshot: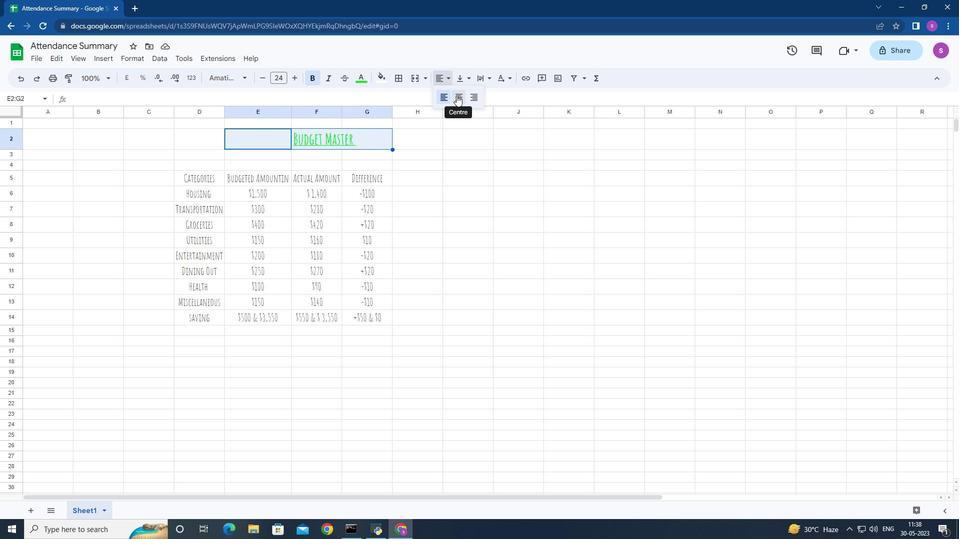 
Action: Mouse pressed left at (459, 95)
Screenshot: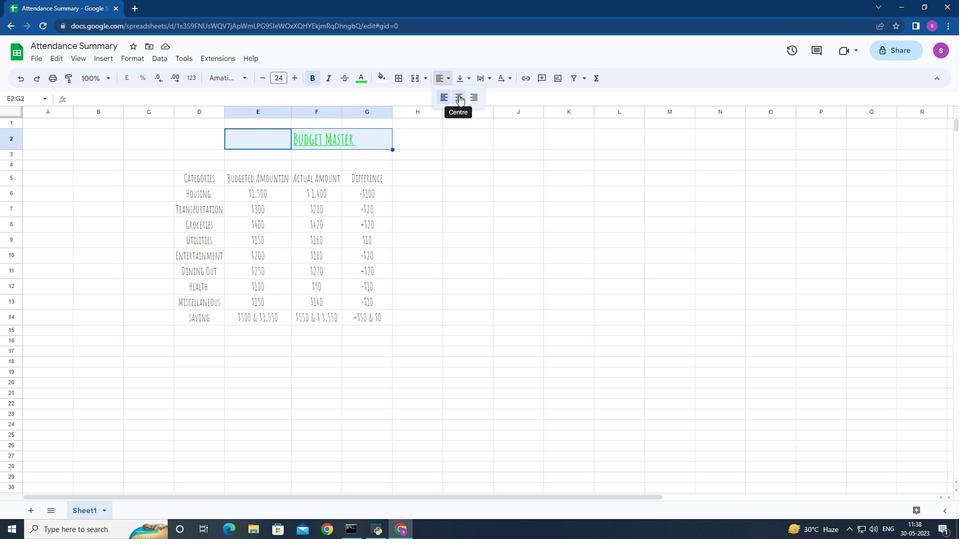 
Action: Mouse moved to (421, 139)
Screenshot: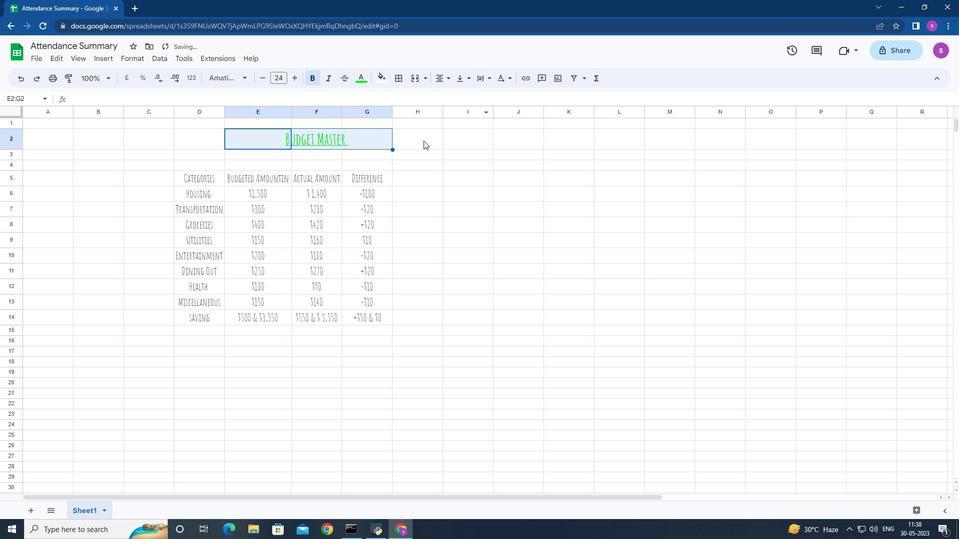 
Action: Mouse pressed left at (421, 139)
Screenshot: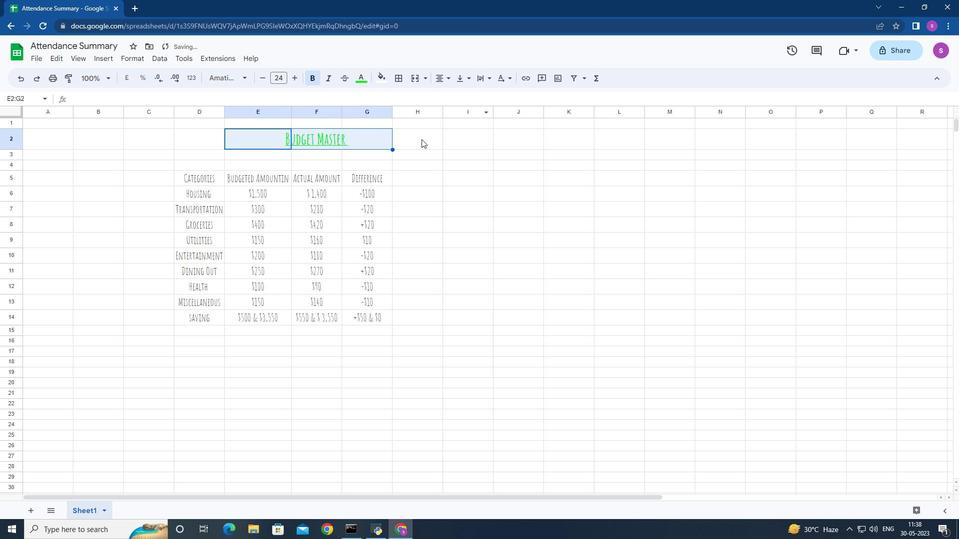
Action: Mouse moved to (409, 191)
Screenshot: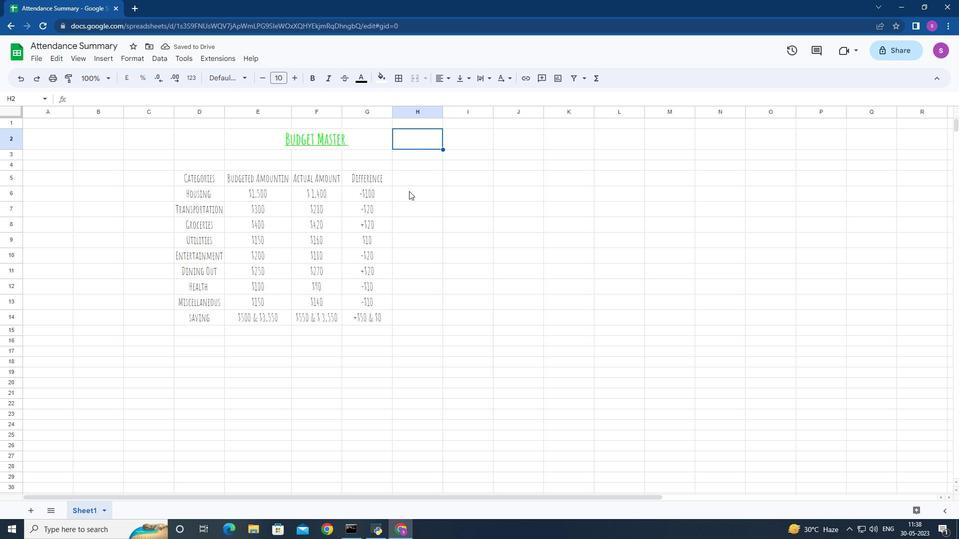 
Action: Mouse scrolled (409, 191) with delta (0, 0)
Screenshot: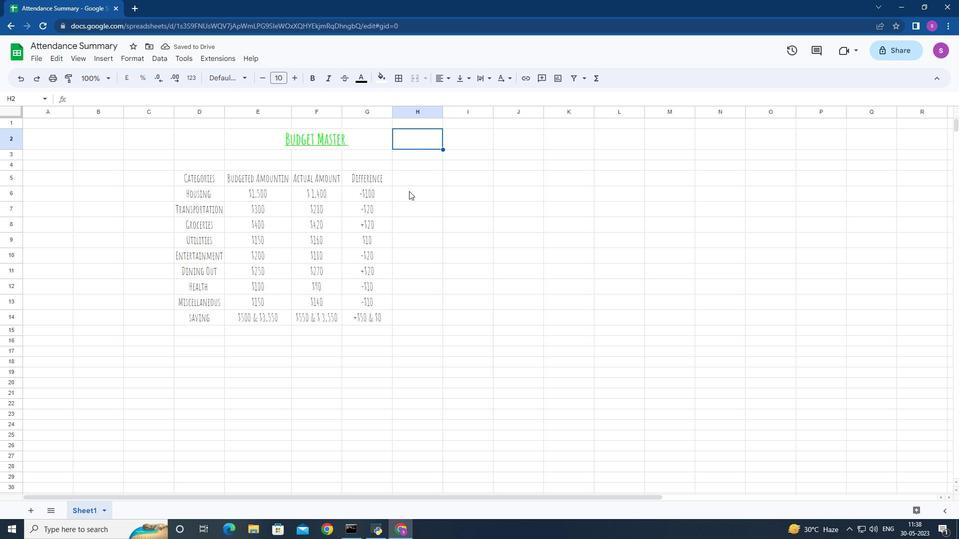 
Action: Mouse moved to (410, 191)
Screenshot: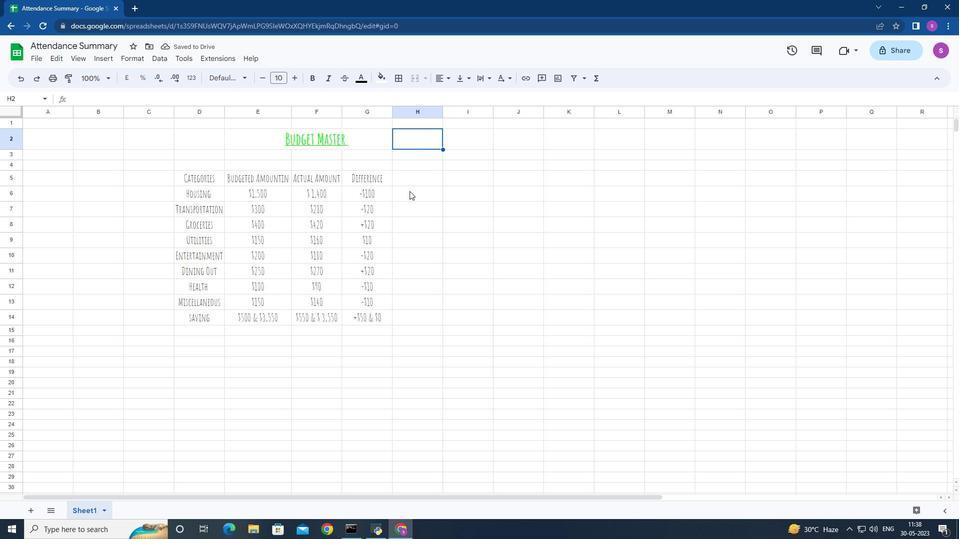
Action: Mouse scrolled (410, 191) with delta (0, 0)
Screenshot: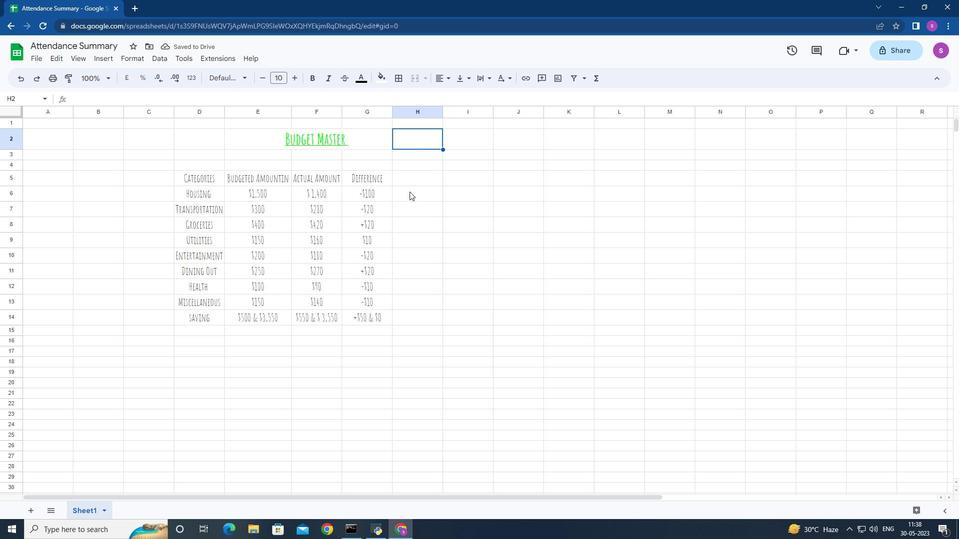 
Action: Mouse moved to (413, 192)
Screenshot: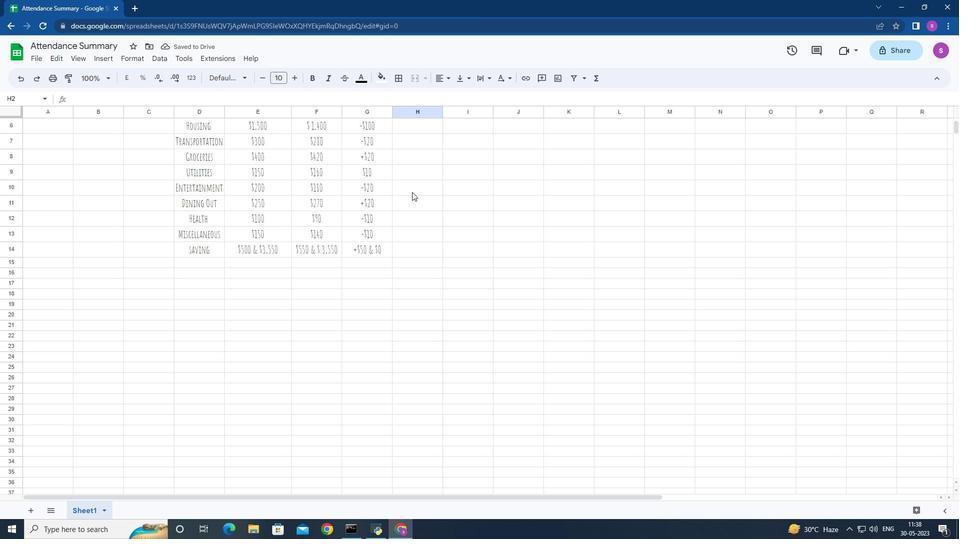 
Action: Mouse scrolled (413, 192) with delta (0, 0)
Screenshot: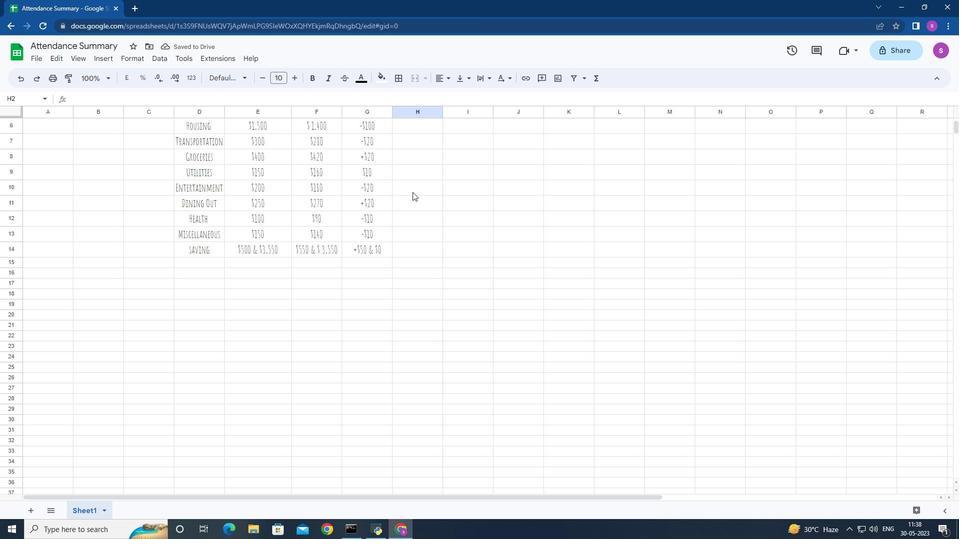 
Action: Mouse scrolled (413, 192) with delta (0, 0)
Screenshot: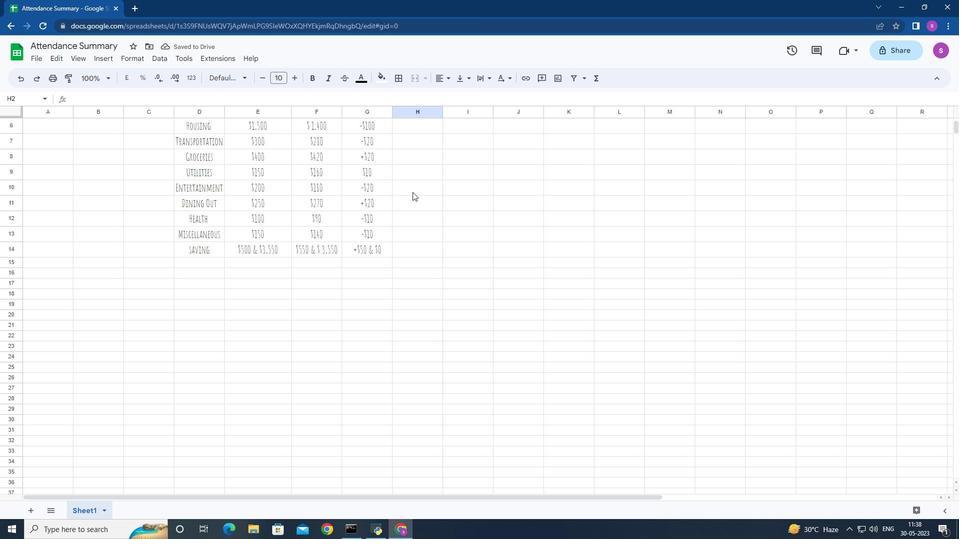 
Action: Mouse scrolled (413, 192) with delta (0, 0)
Screenshot: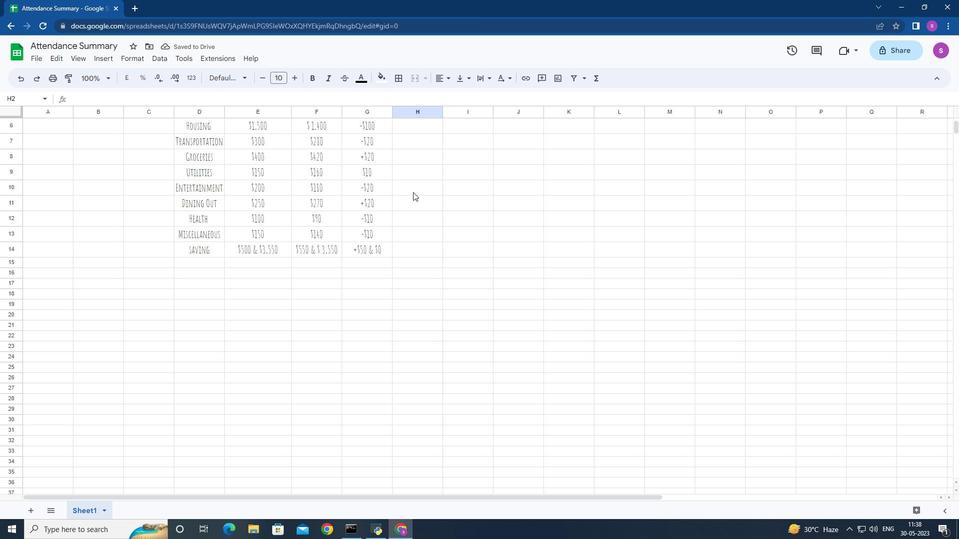 
Action: Mouse moved to (404, 176)
Screenshot: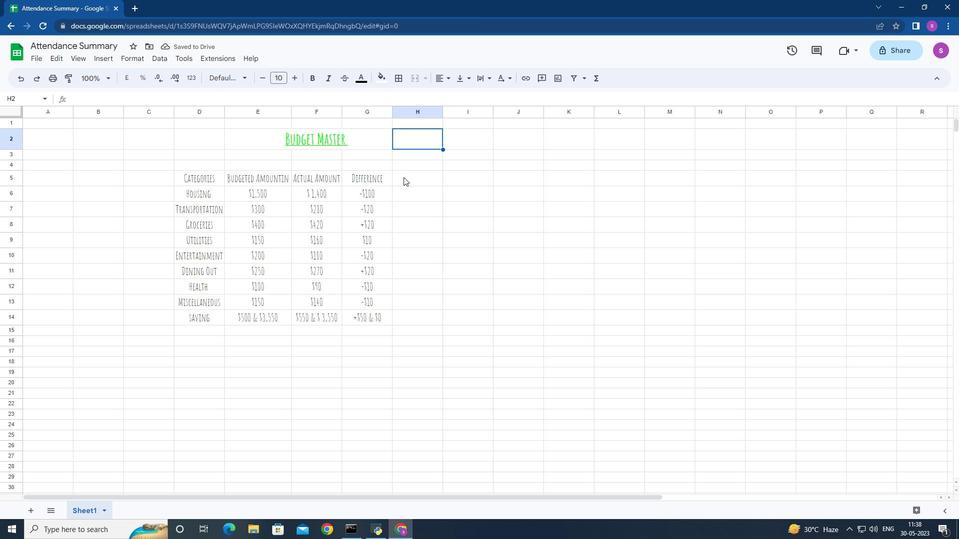
Action: Mouse pressed left at (404, 176)
Screenshot: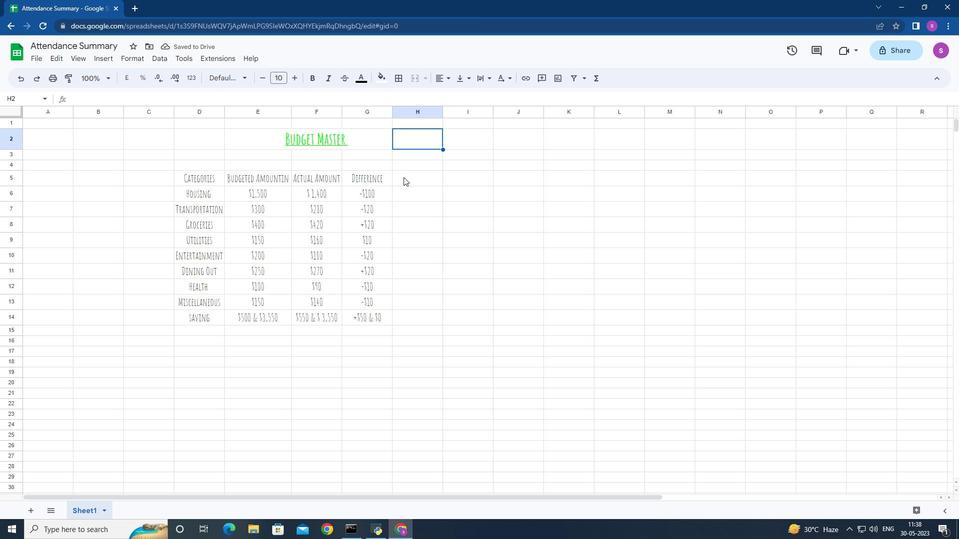 
Action: Mouse moved to (152, 180)
Screenshot: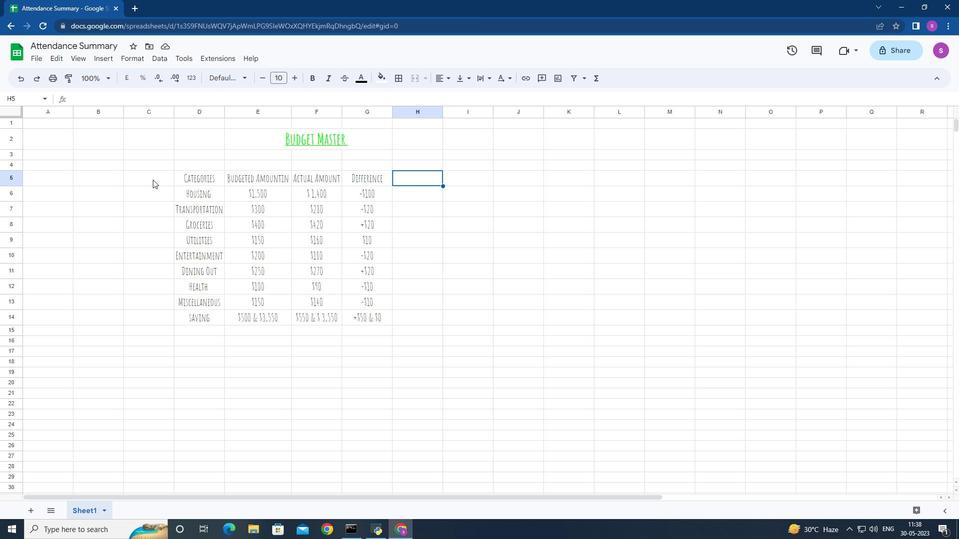 
Action: Mouse pressed left at (152, 180)
Screenshot: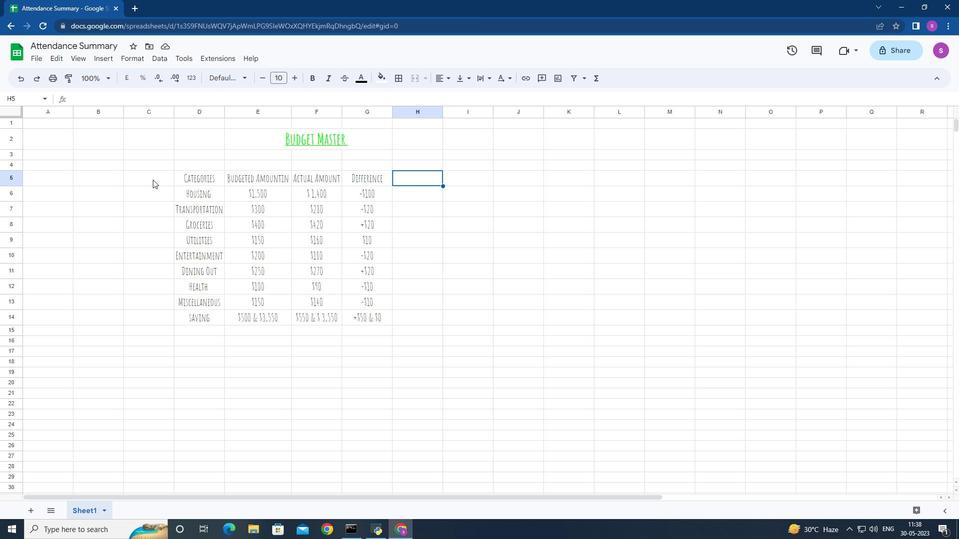 
Action: Mouse moved to (419, 179)
Screenshot: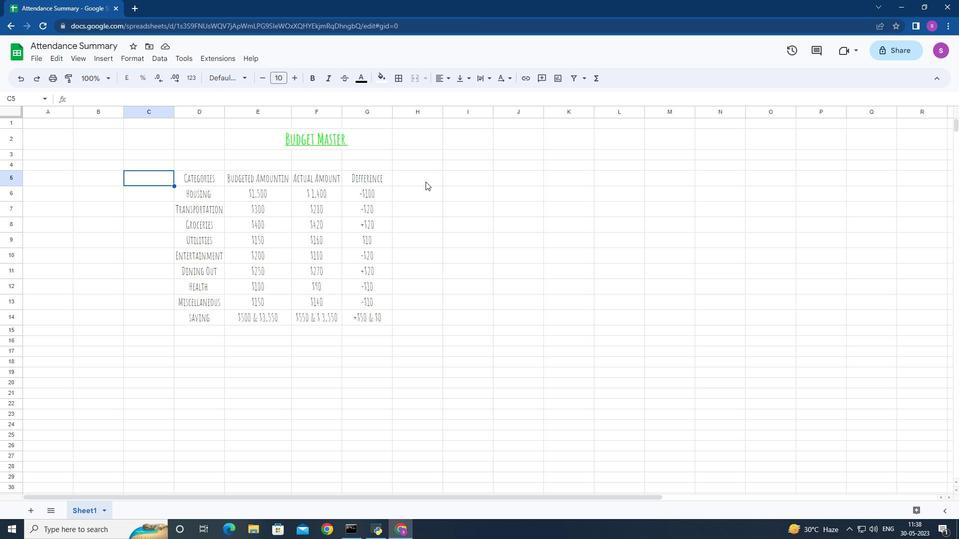 
Action: Mouse pressed left at (419, 179)
Screenshot: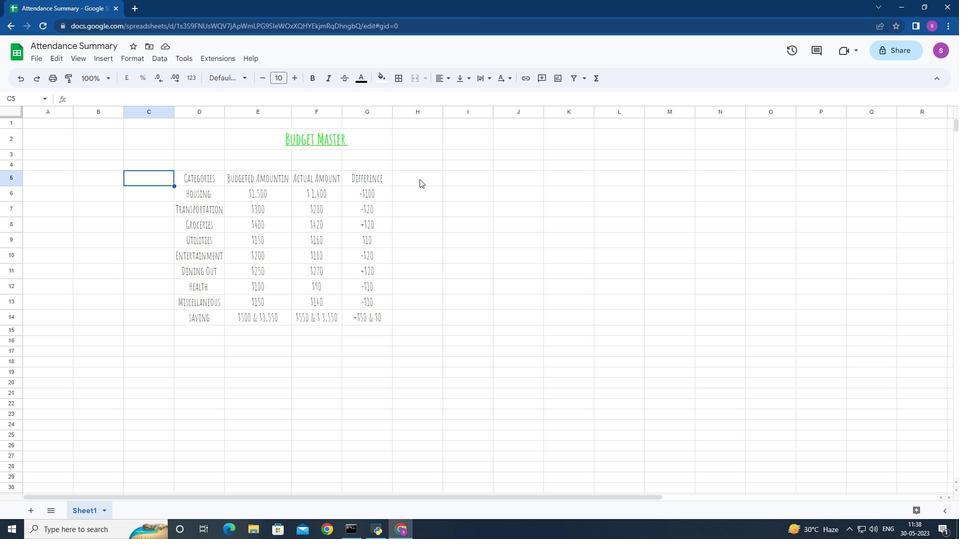 
Action: Mouse moved to (447, 190)
Screenshot: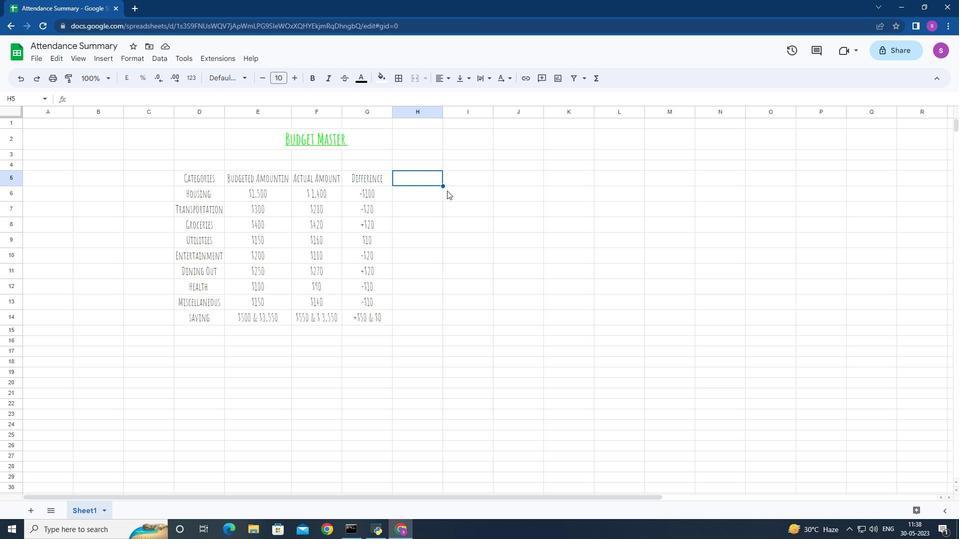 
Action: Mouse scrolled (447, 190) with delta (0, 0)
Screenshot: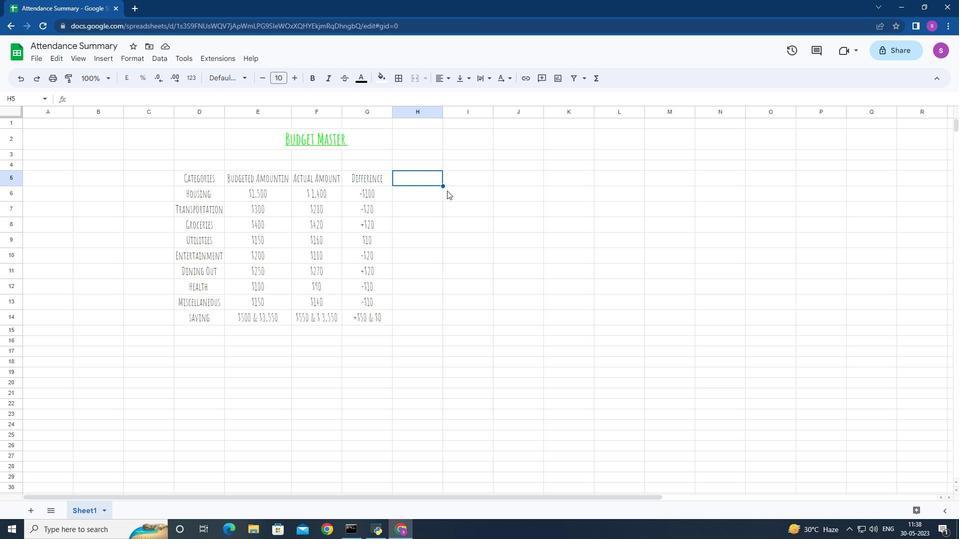 
Action: Mouse moved to (417, 212)
Screenshot: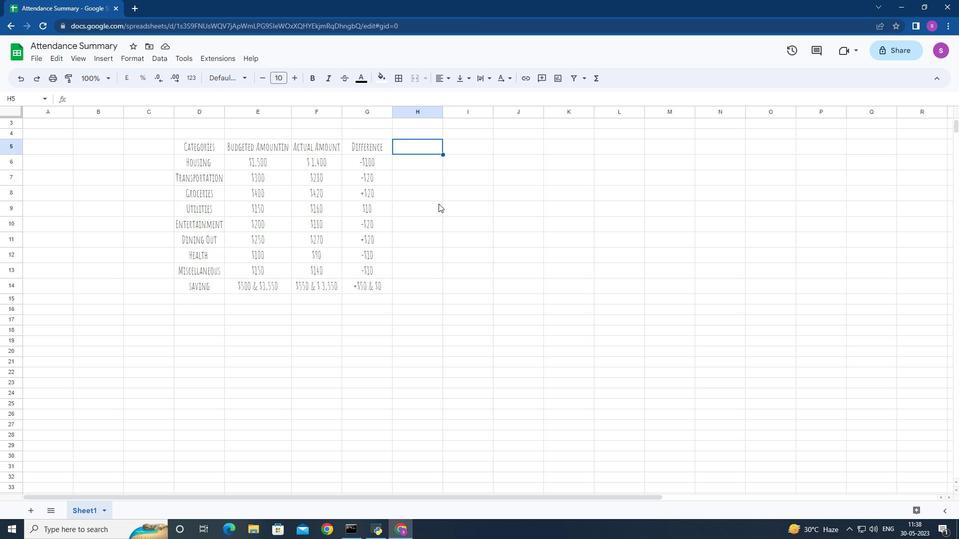 
Action: Mouse scrolled (417, 212) with delta (0, 0)
Screenshot: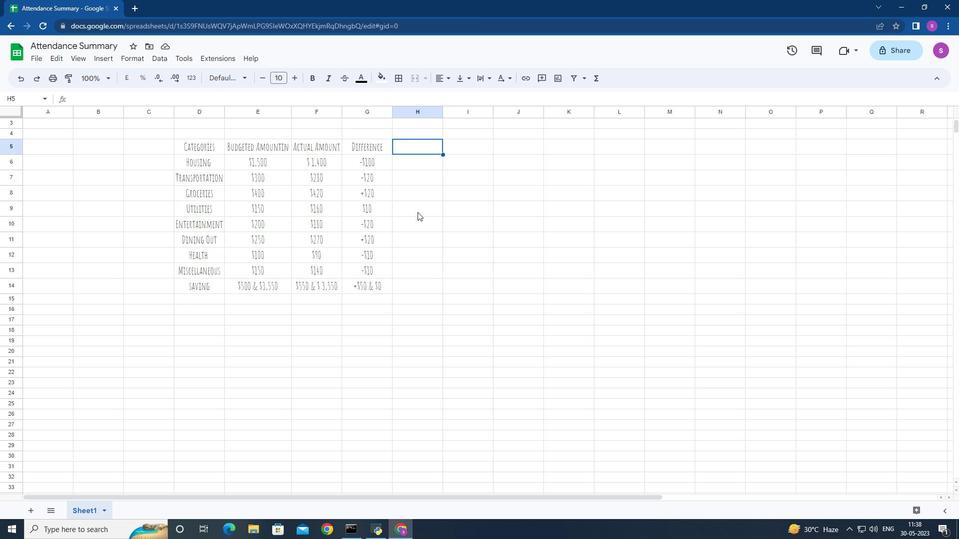 
Action: Mouse scrolled (417, 212) with delta (0, 0)
Screenshot: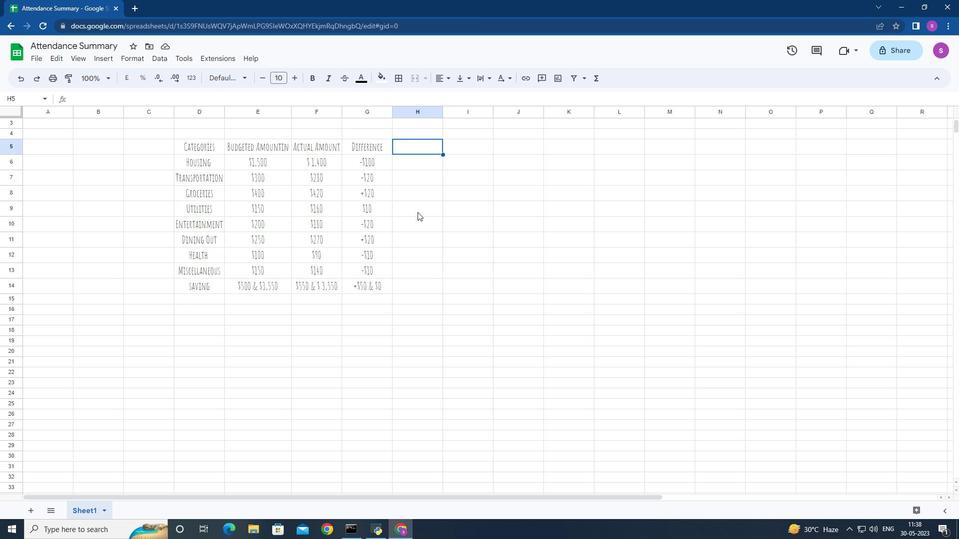 
Action: Mouse moved to (423, 233)
Screenshot: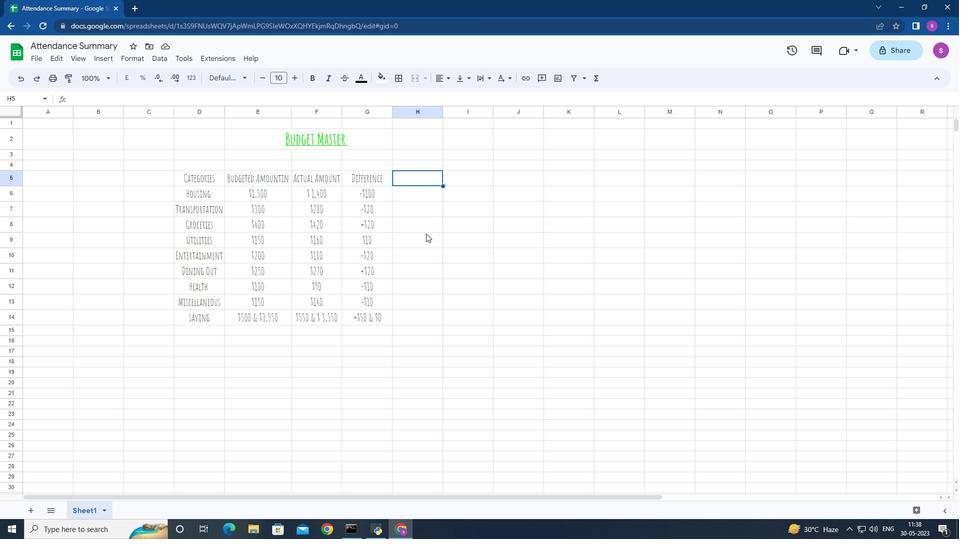 
